 Task: Look for space in Guacara, Venezuela from 12th July, 2023 to 16th July, 2023 for 8 adults in price range Rs.10000 to Rs.16000. Place can be private room with 8 bedrooms having 8 beds and 8 bathrooms. Property type can be house, flat, guest house, hotel. Amenities needed are: wifi, TV, free parkinig on premises, gym, breakfast. Booking option can be shelf check-in. Required host language is English.
Action: Mouse moved to (427, 97)
Screenshot: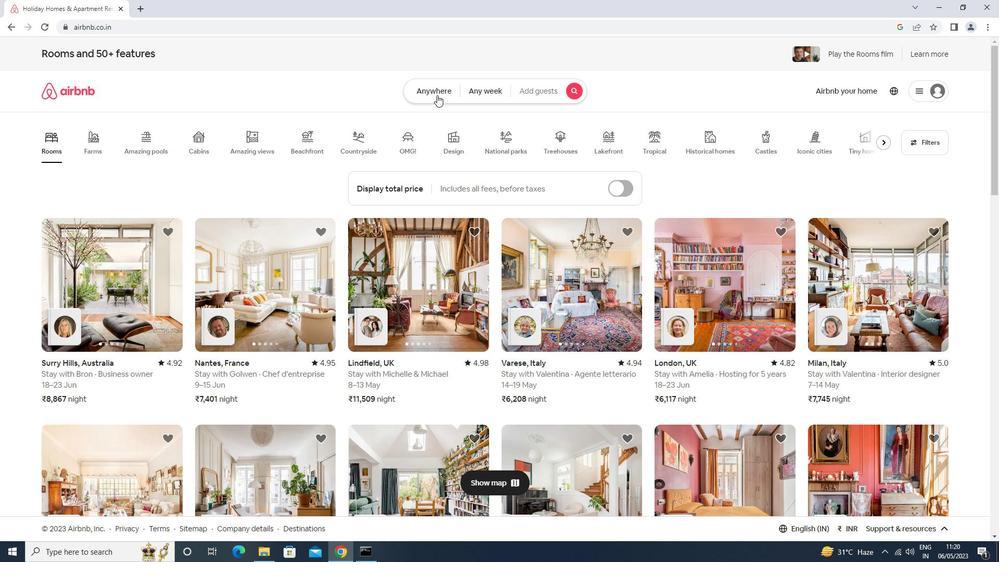 
Action: Mouse pressed left at (427, 97)
Screenshot: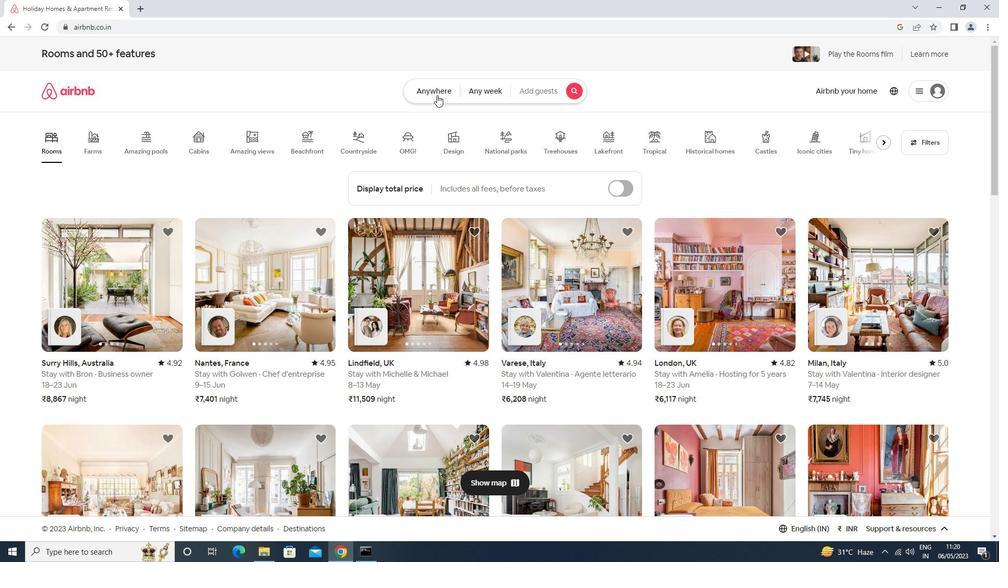 
Action: Mouse moved to (395, 125)
Screenshot: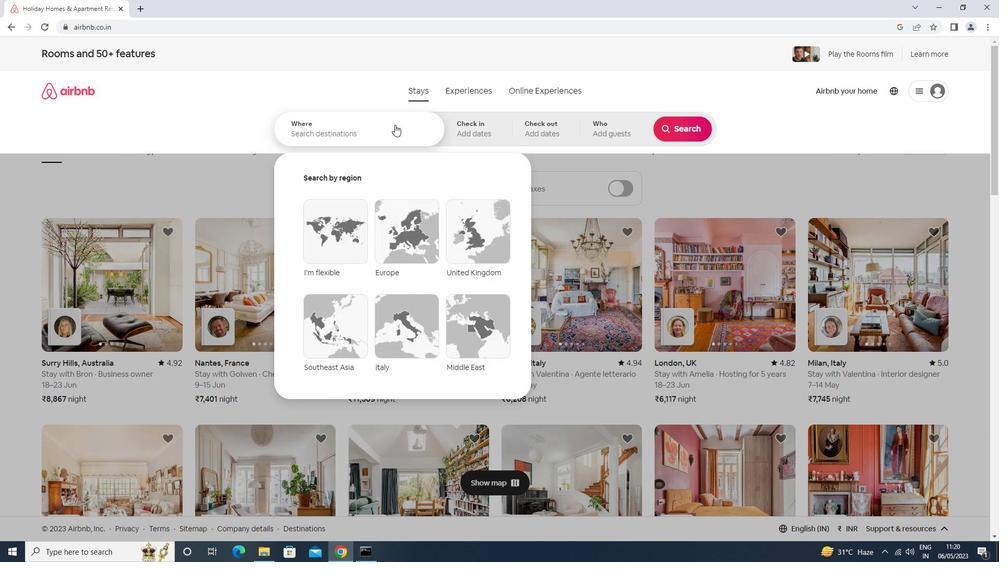 
Action: Mouse pressed left at (395, 125)
Screenshot: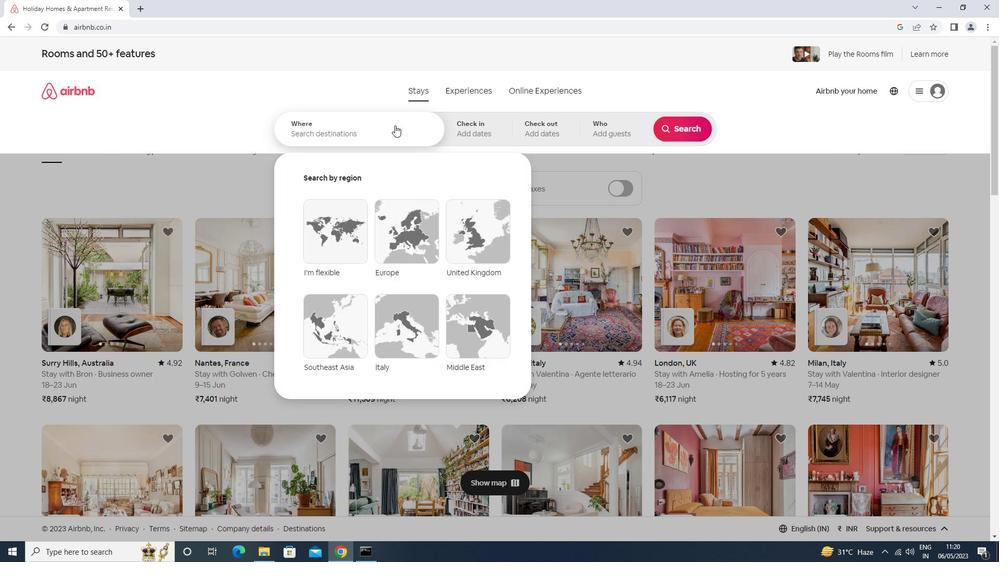 
Action: Mouse moved to (393, 124)
Screenshot: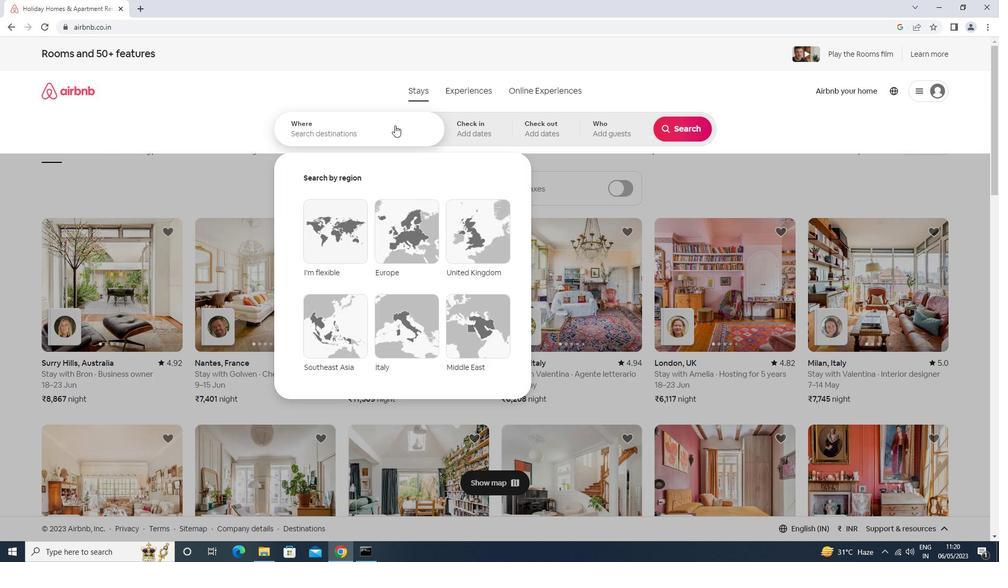 
Action: Key pressed ctrl+Gctrl+Ucara
Screenshot: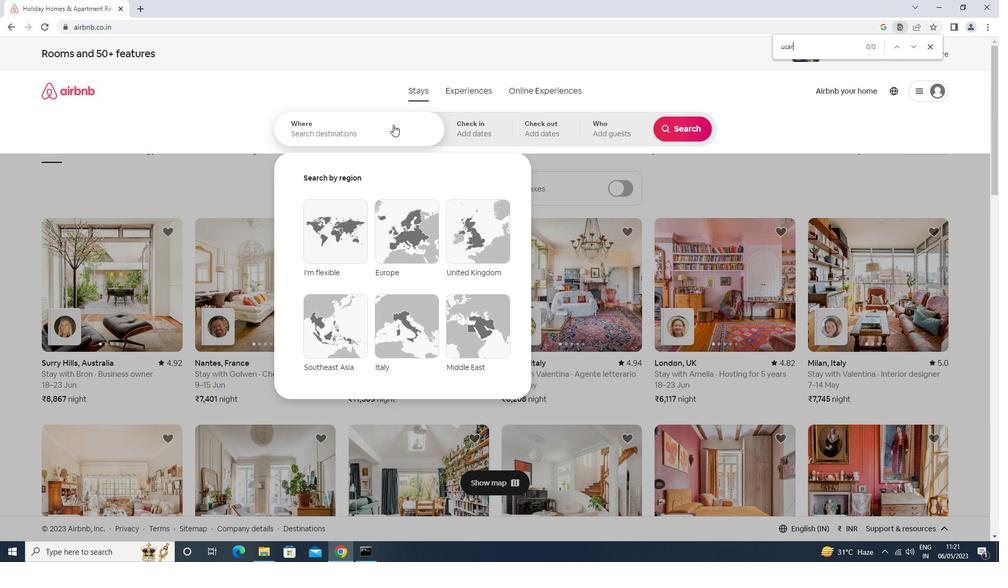 
Action: Mouse pressed left at (393, 124)
Screenshot: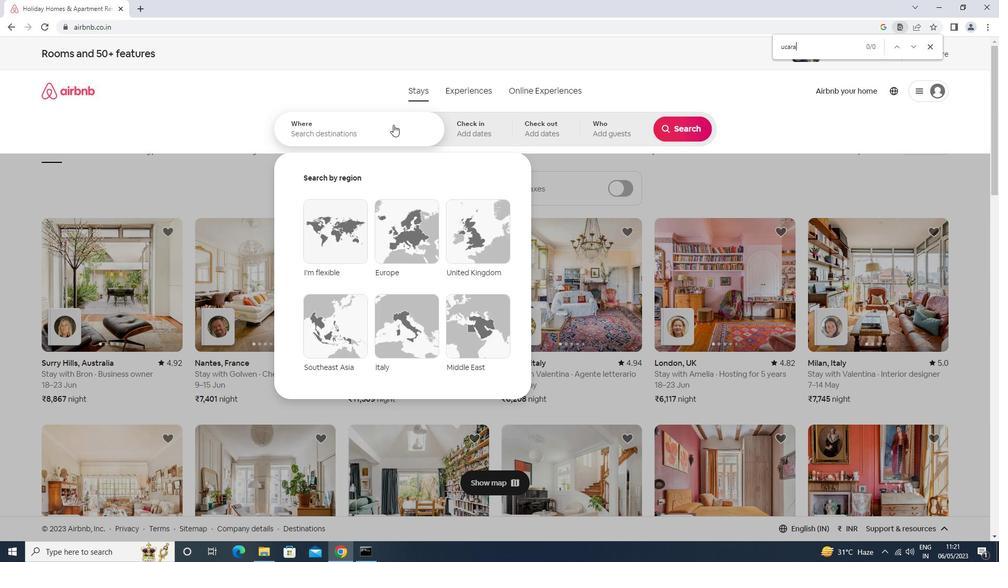 
Action: Mouse moved to (391, 120)
Screenshot: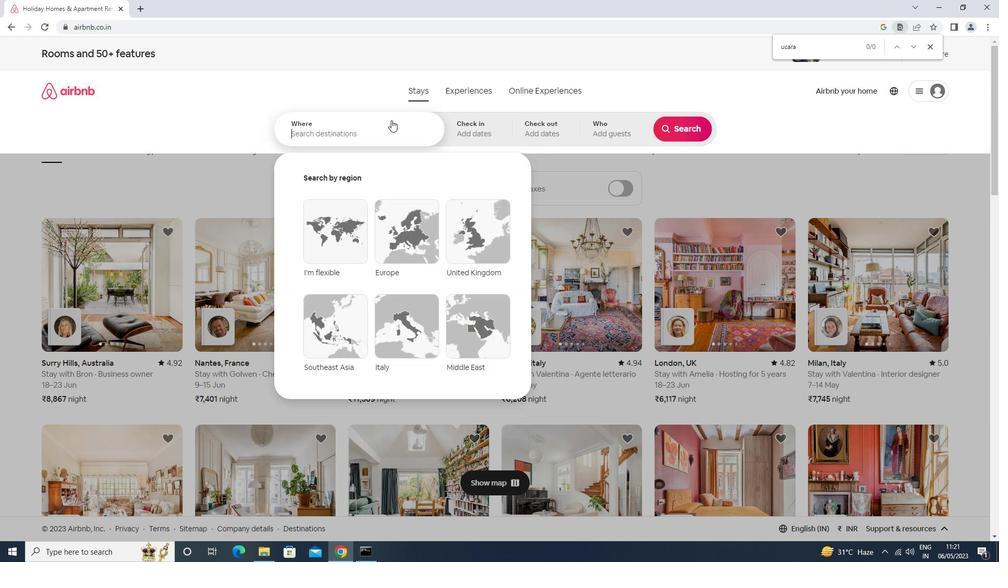 
Action: Key pressed guacara,<Key.space>venezua<Key.backspace>ela<Key.enter>
Screenshot: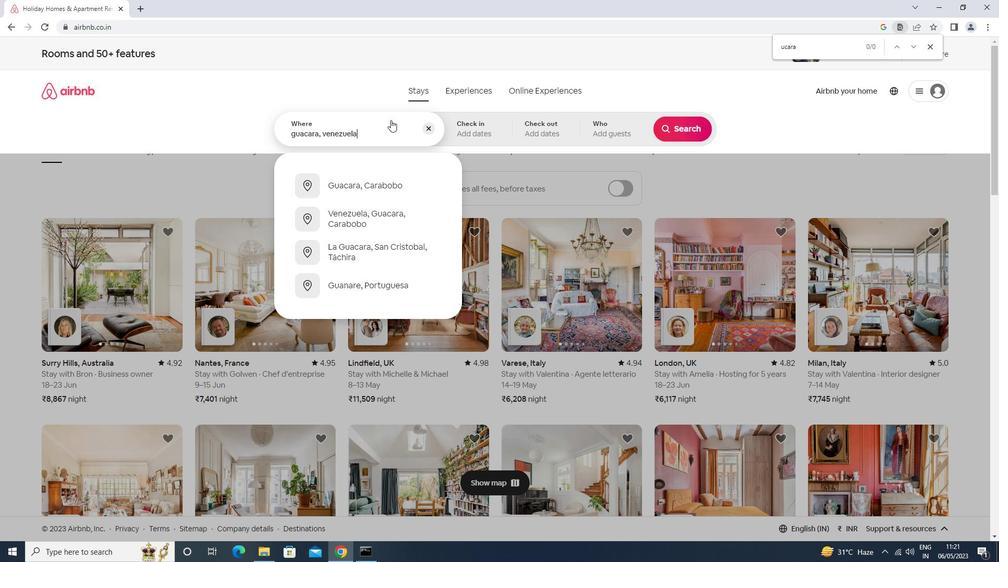 
Action: Mouse moved to (681, 212)
Screenshot: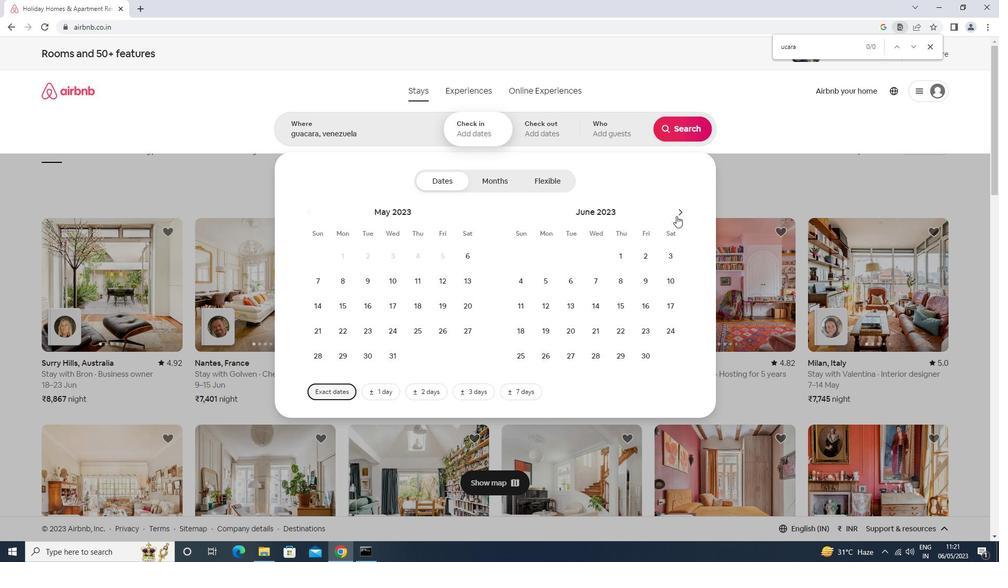 
Action: Mouse pressed left at (681, 212)
Screenshot: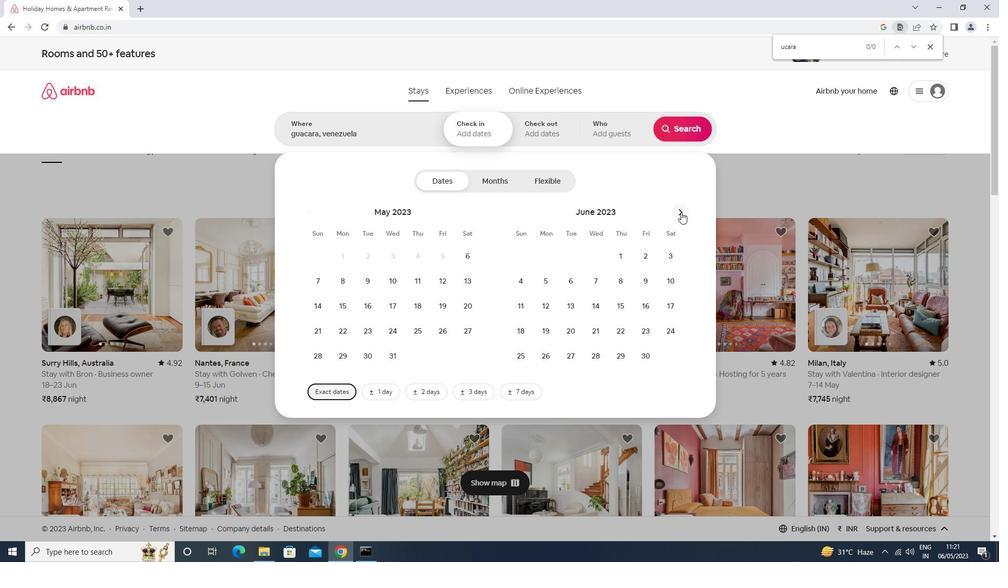 
Action: Mouse moved to (602, 309)
Screenshot: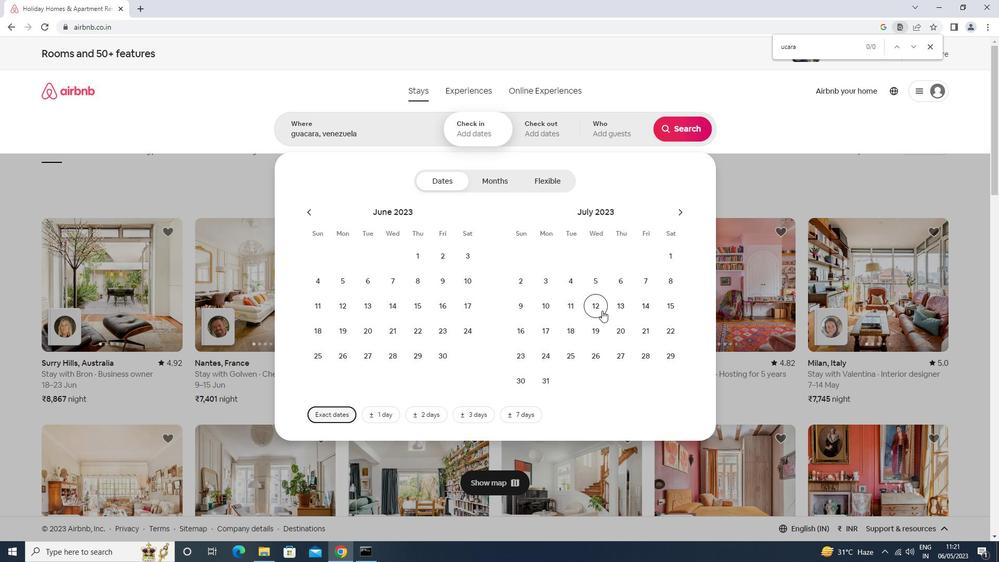 
Action: Mouse pressed left at (602, 309)
Screenshot: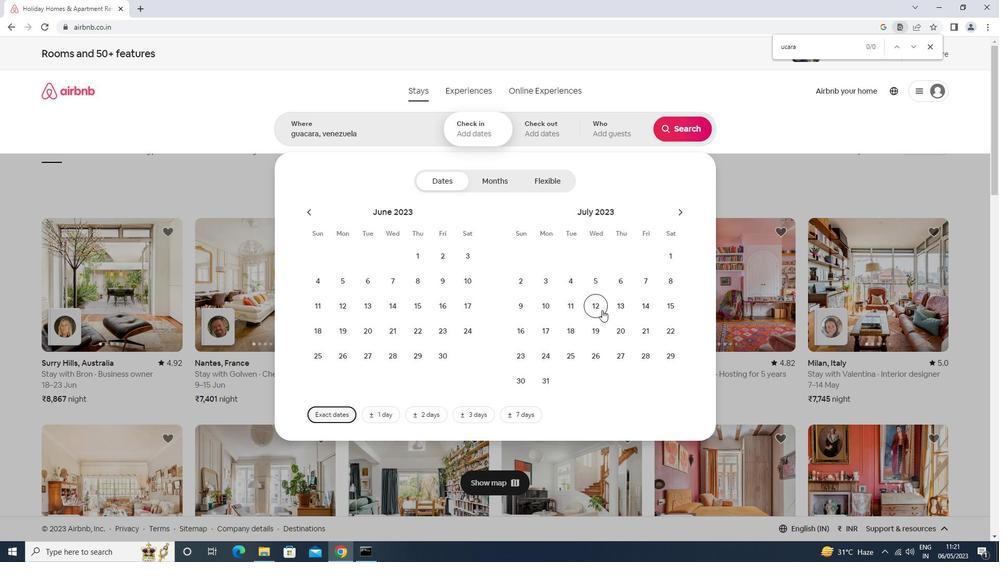 
Action: Mouse moved to (530, 332)
Screenshot: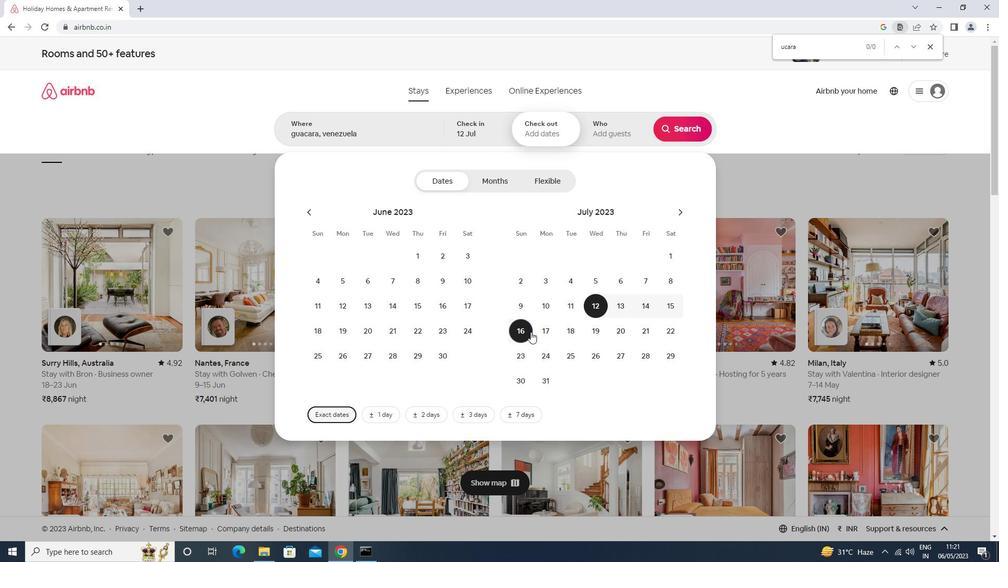 
Action: Mouse pressed left at (530, 332)
Screenshot: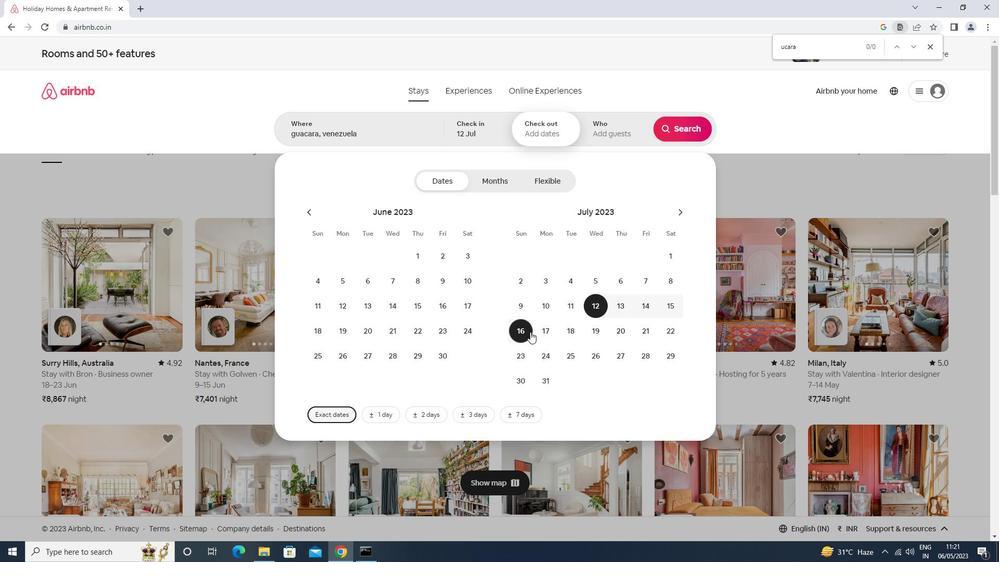 
Action: Mouse moved to (595, 130)
Screenshot: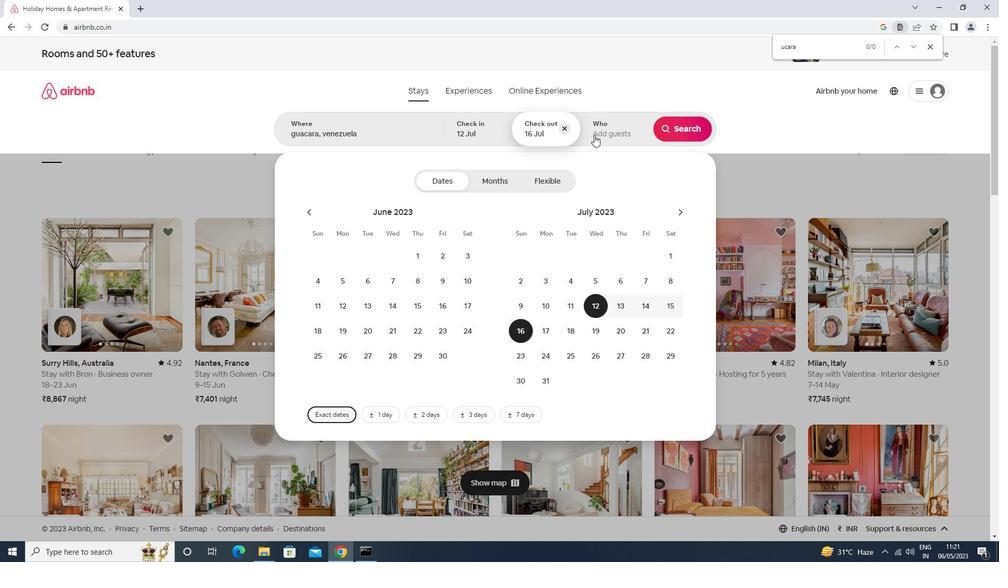 
Action: Mouse pressed left at (595, 130)
Screenshot: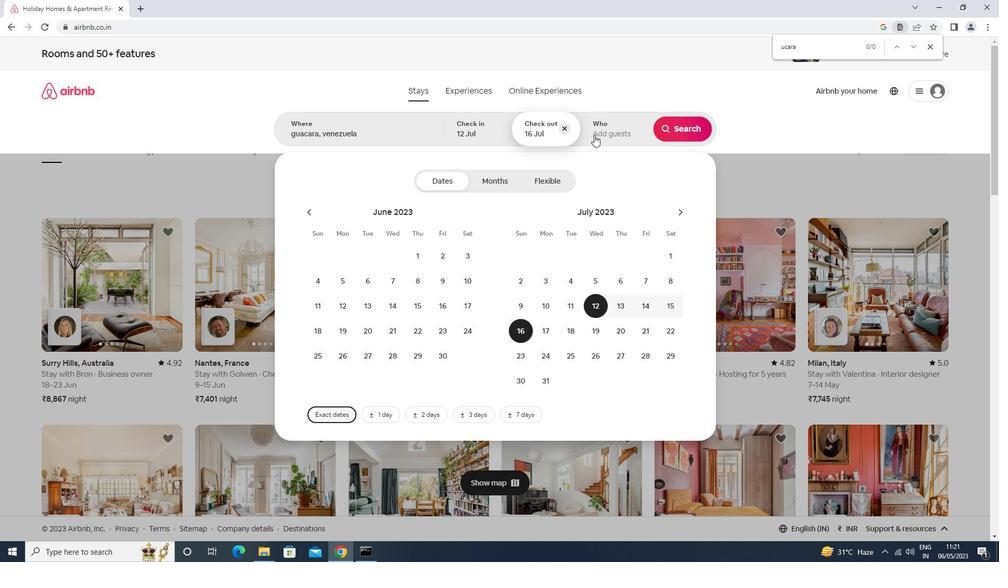 
Action: Mouse moved to (678, 188)
Screenshot: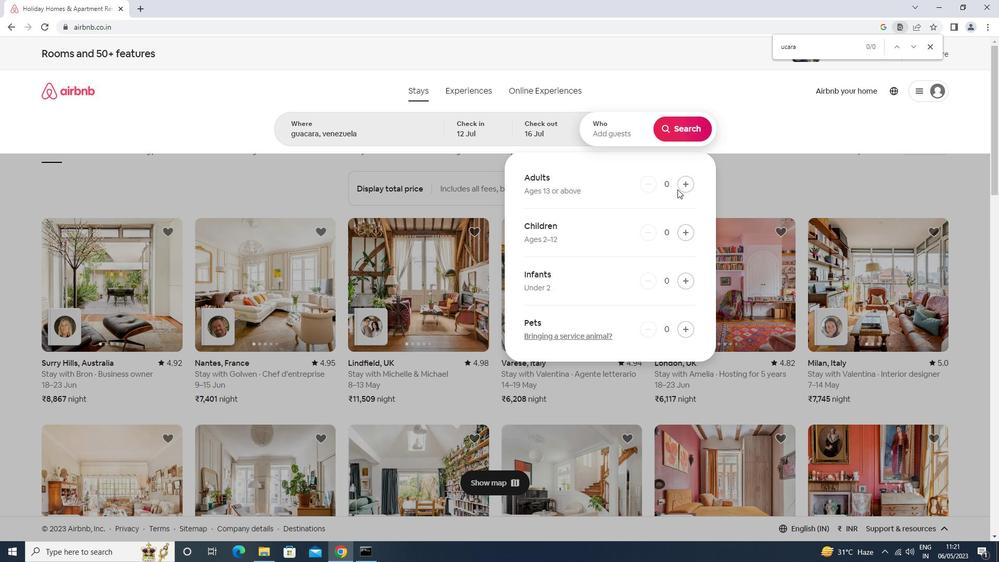 
Action: Mouse pressed left at (678, 188)
Screenshot: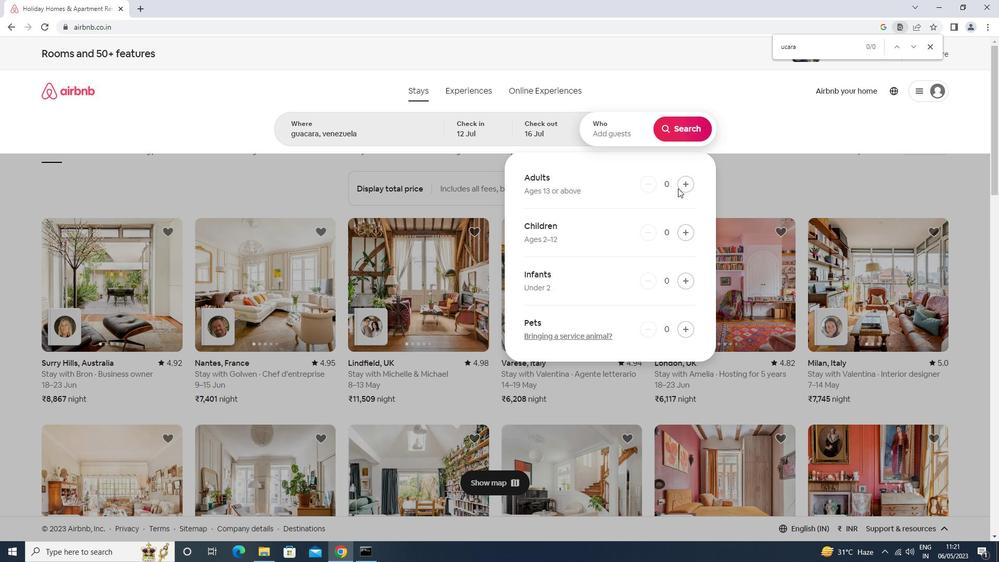 
Action: Mouse pressed left at (678, 188)
Screenshot: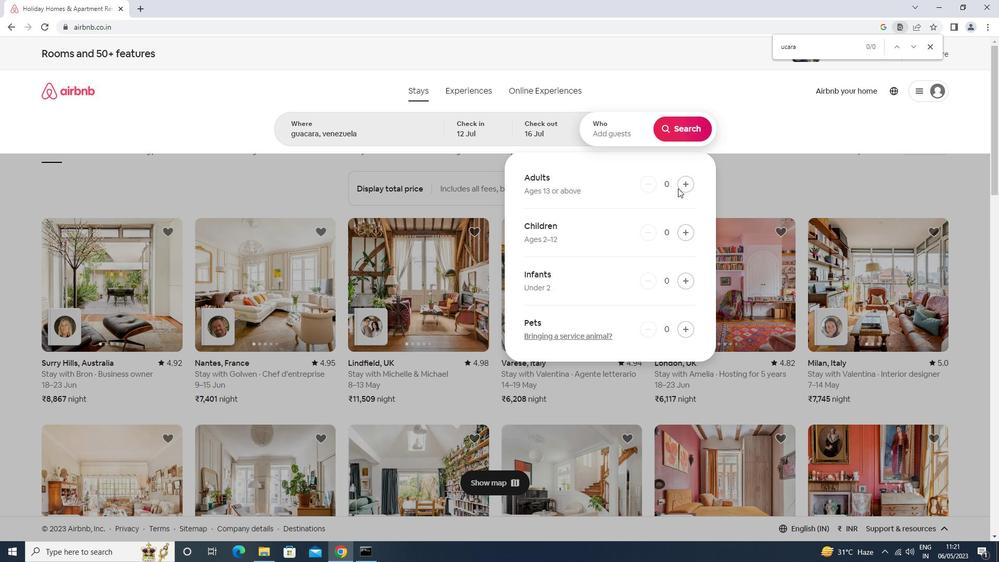 
Action: Mouse moved to (679, 188)
Screenshot: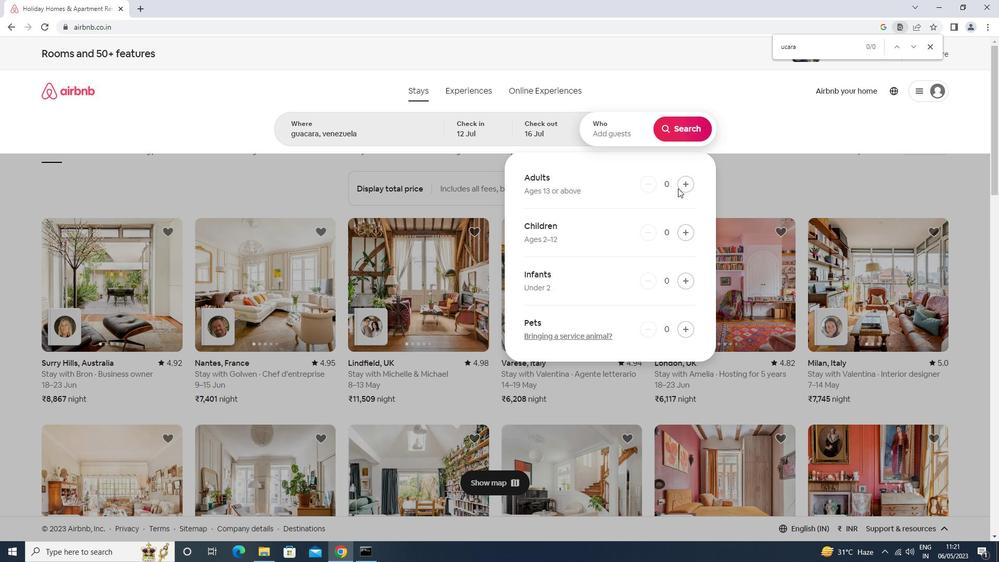 
Action: Mouse pressed left at (679, 188)
Screenshot: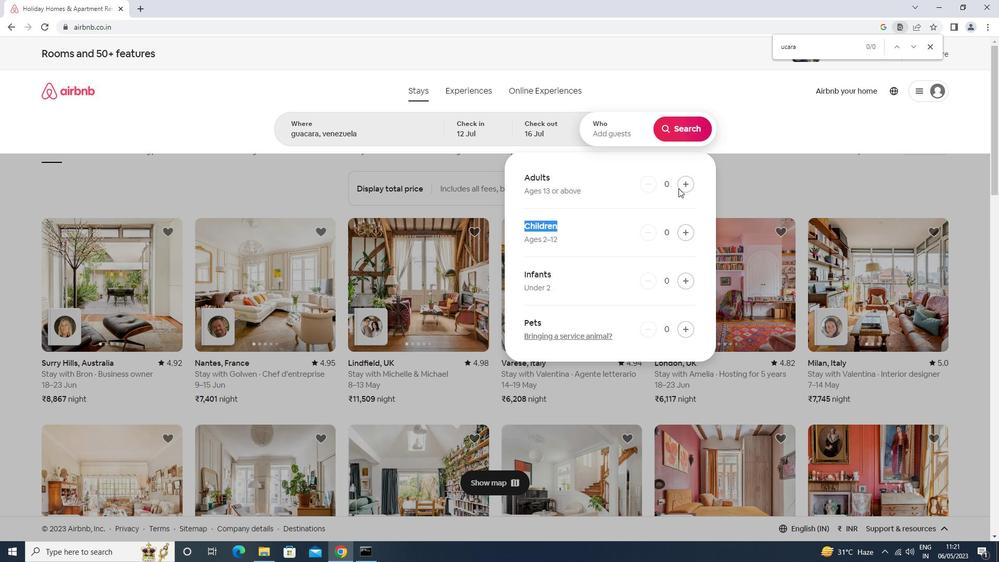 
Action: Mouse moved to (687, 183)
Screenshot: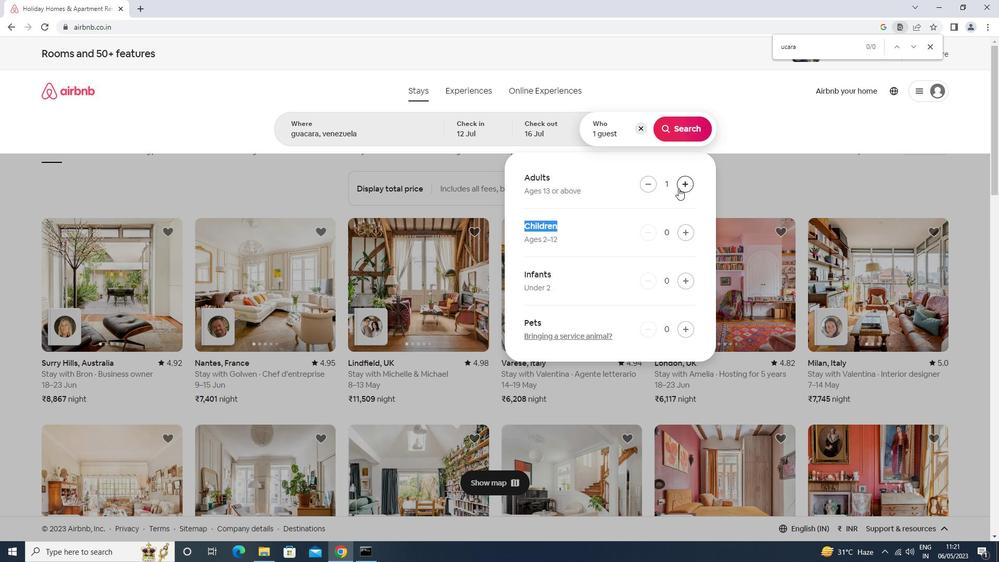 
Action: Mouse pressed left at (687, 183)
Screenshot: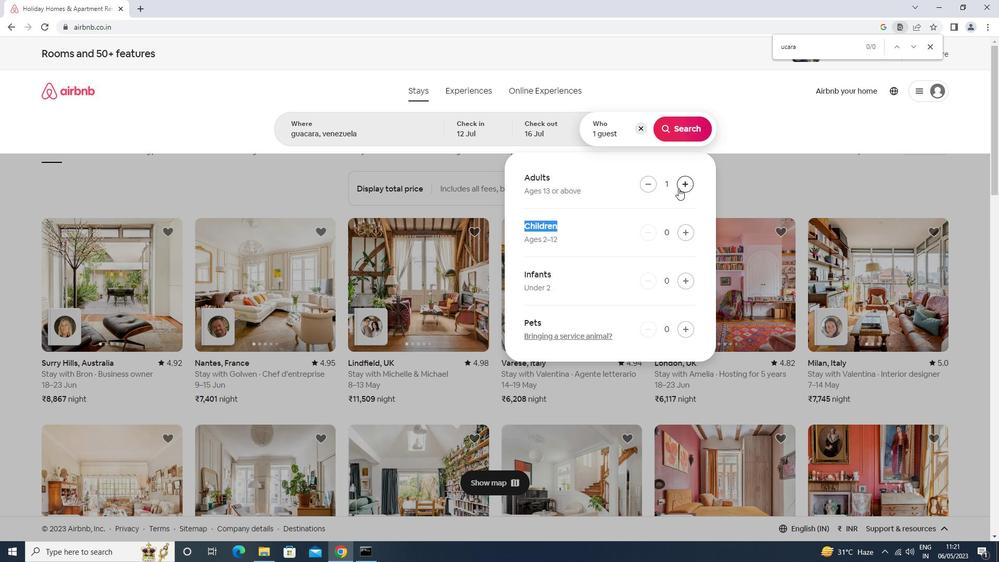 
Action: Mouse pressed left at (687, 183)
Screenshot: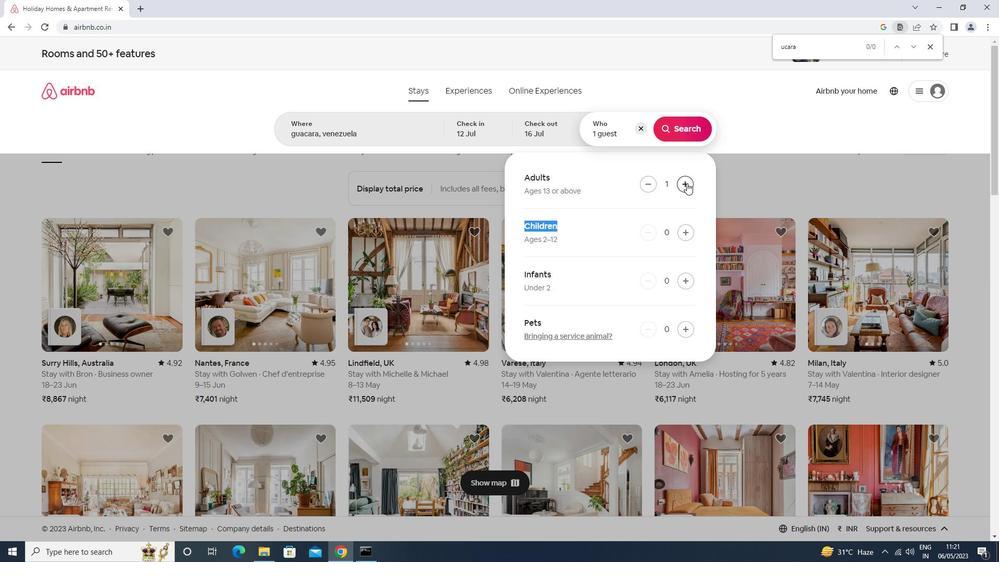 
Action: Mouse pressed left at (687, 183)
Screenshot: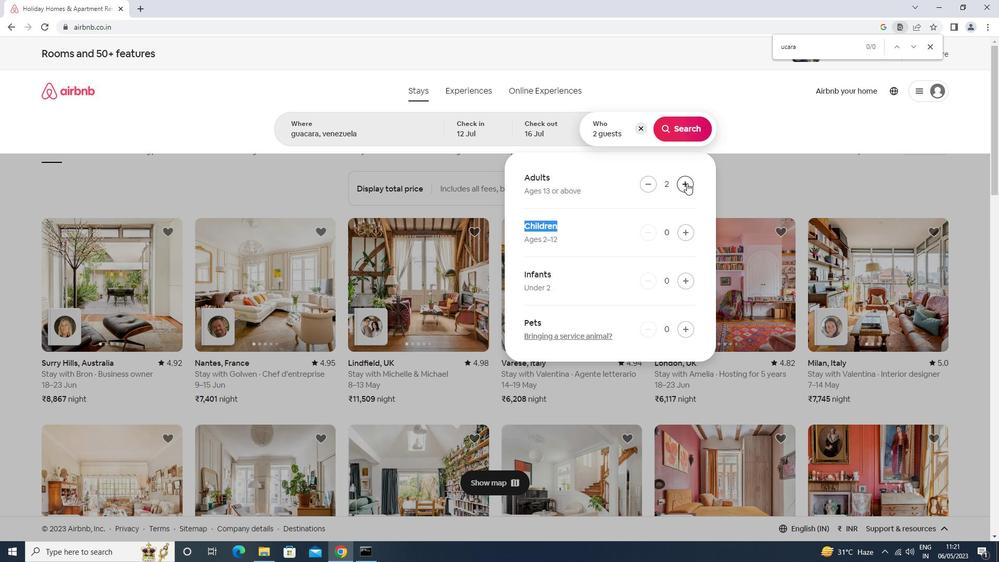 
Action: Mouse pressed left at (687, 183)
Screenshot: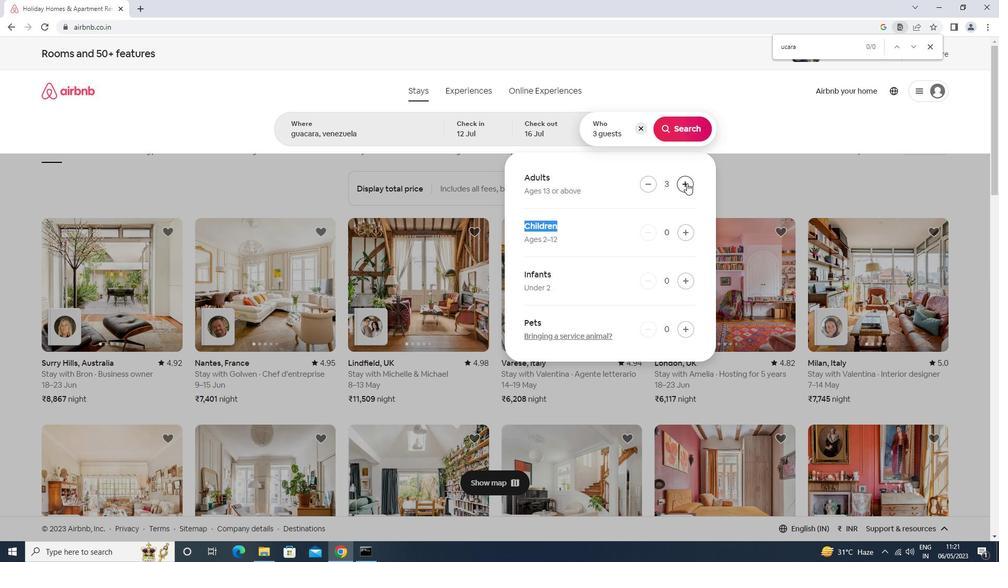 
Action: Mouse pressed left at (687, 183)
Screenshot: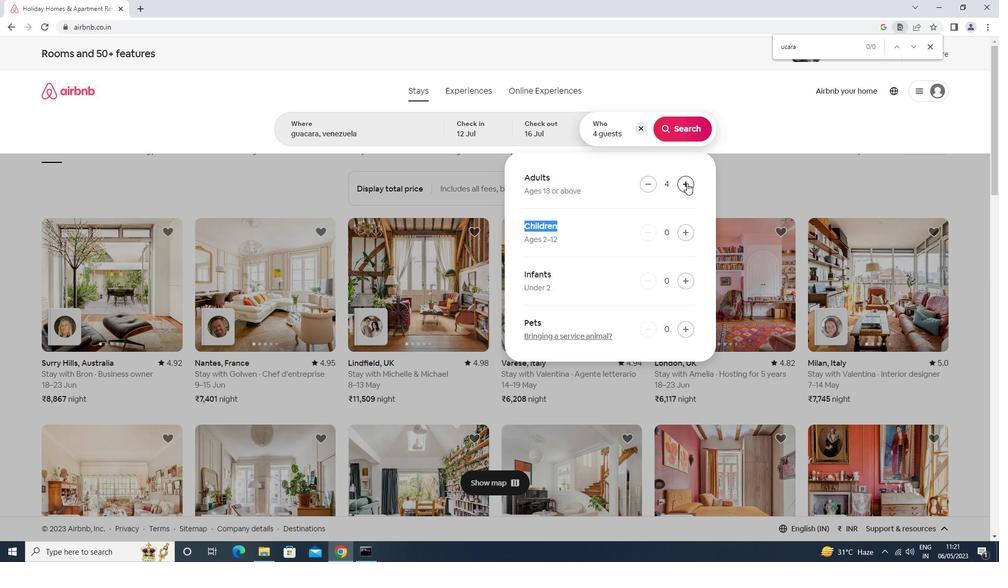 
Action: Mouse pressed left at (687, 183)
Screenshot: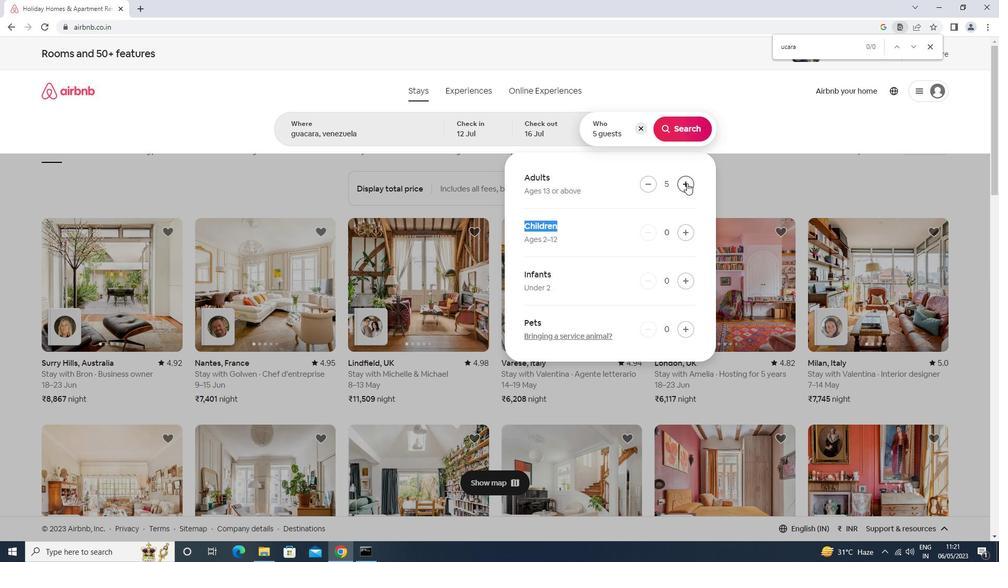 
Action: Mouse pressed left at (687, 183)
Screenshot: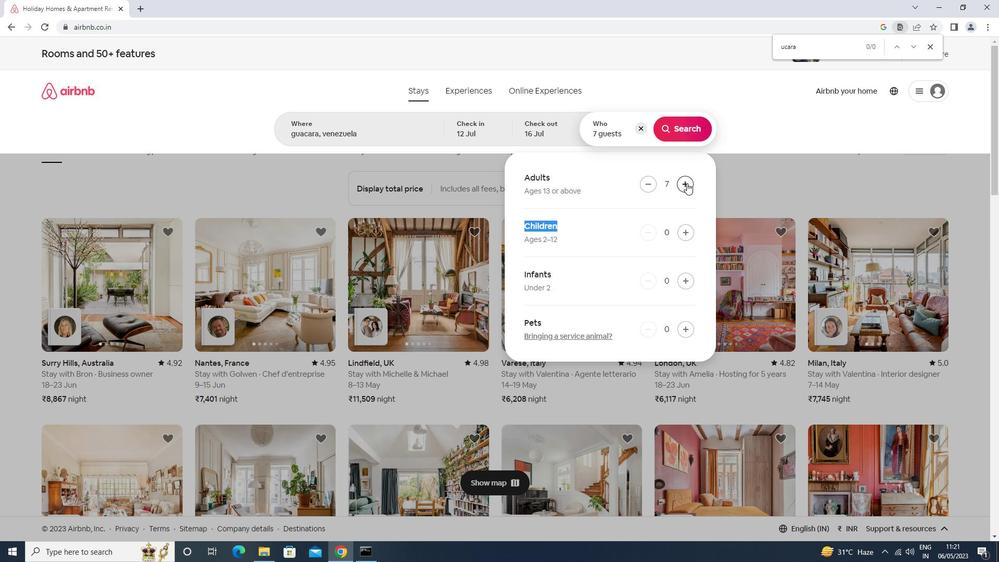 
Action: Mouse moved to (682, 117)
Screenshot: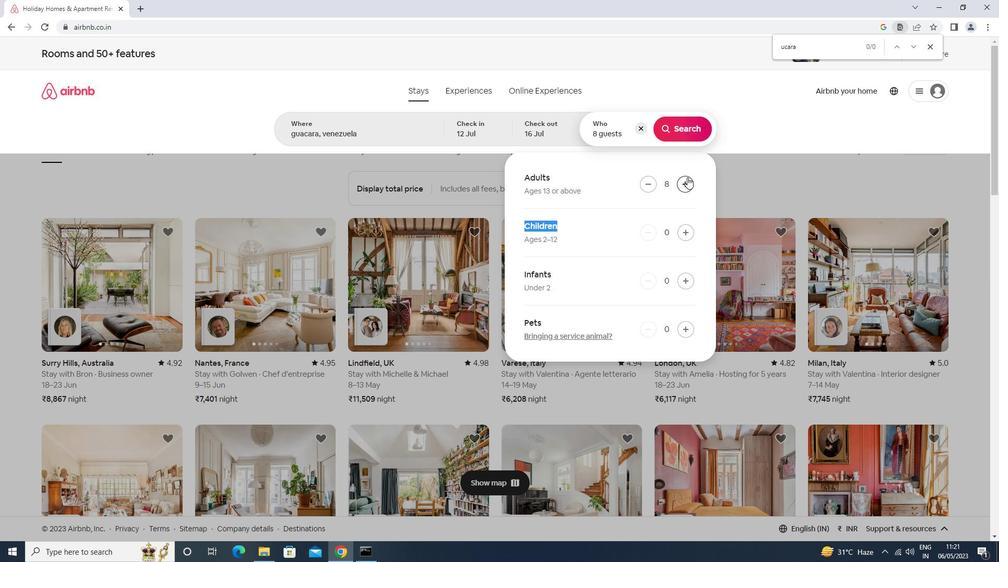 
Action: Mouse pressed left at (682, 117)
Screenshot: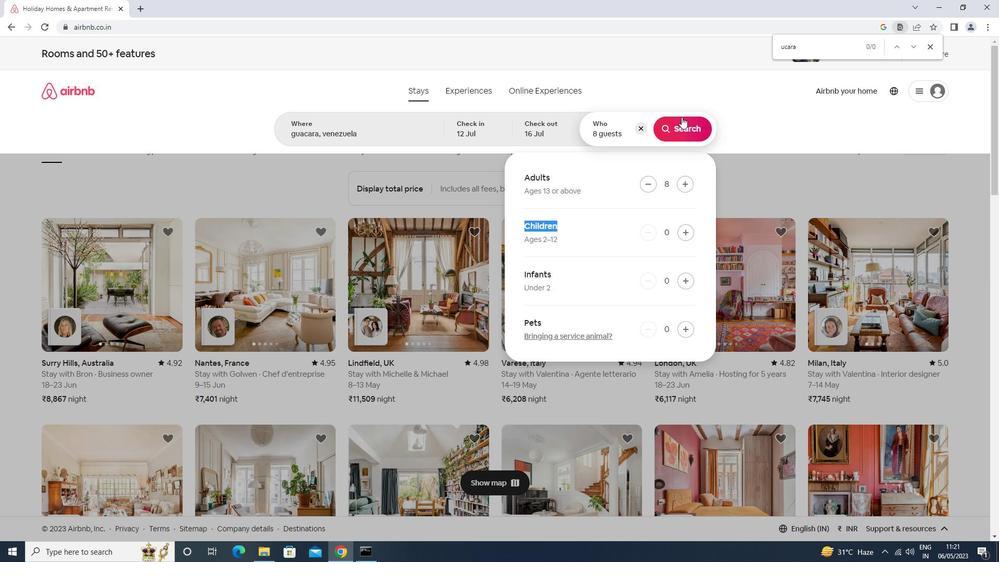 
Action: Mouse moved to (968, 96)
Screenshot: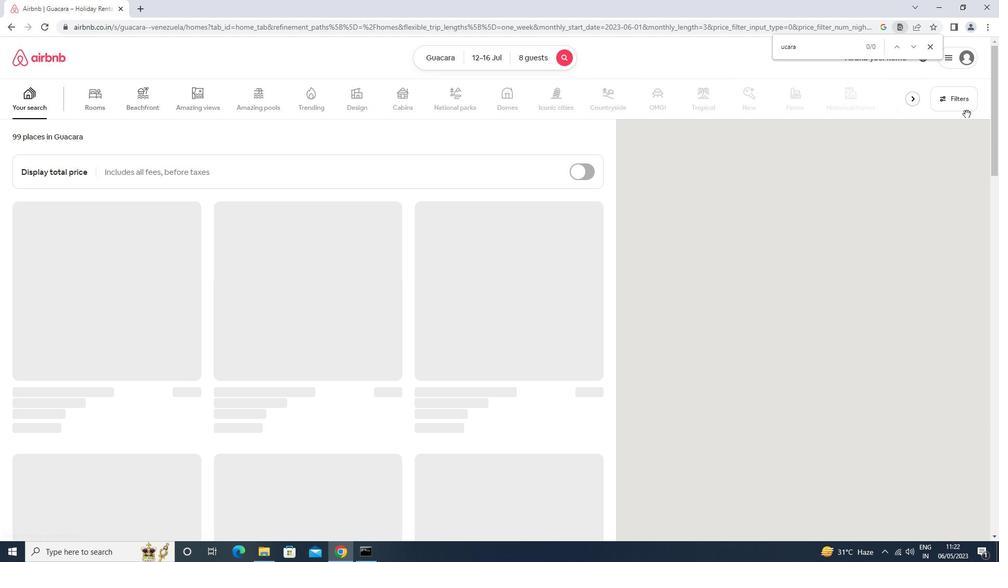 
Action: Mouse pressed left at (968, 96)
Screenshot: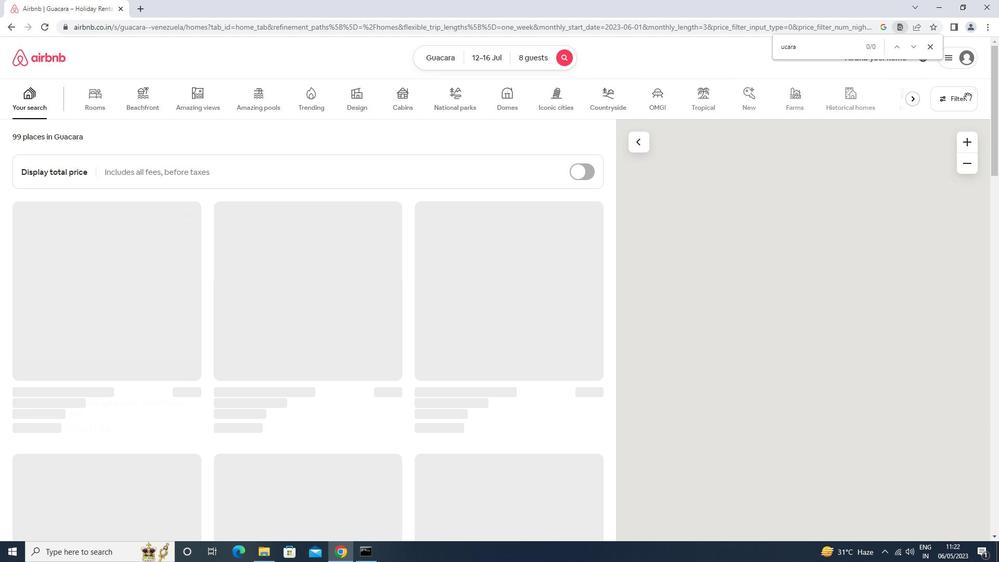 
Action: Mouse moved to (394, 349)
Screenshot: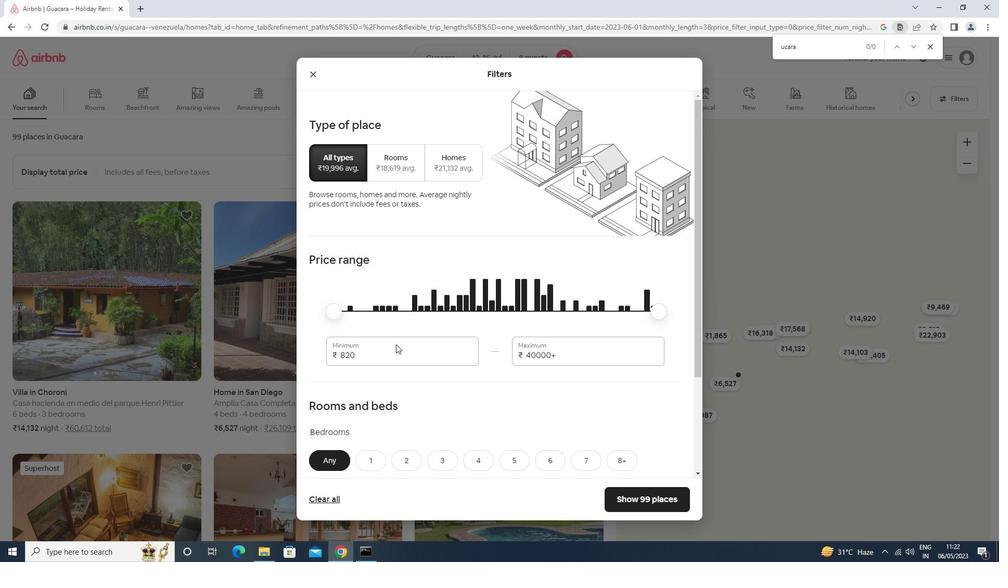 
Action: Mouse pressed left at (394, 349)
Screenshot: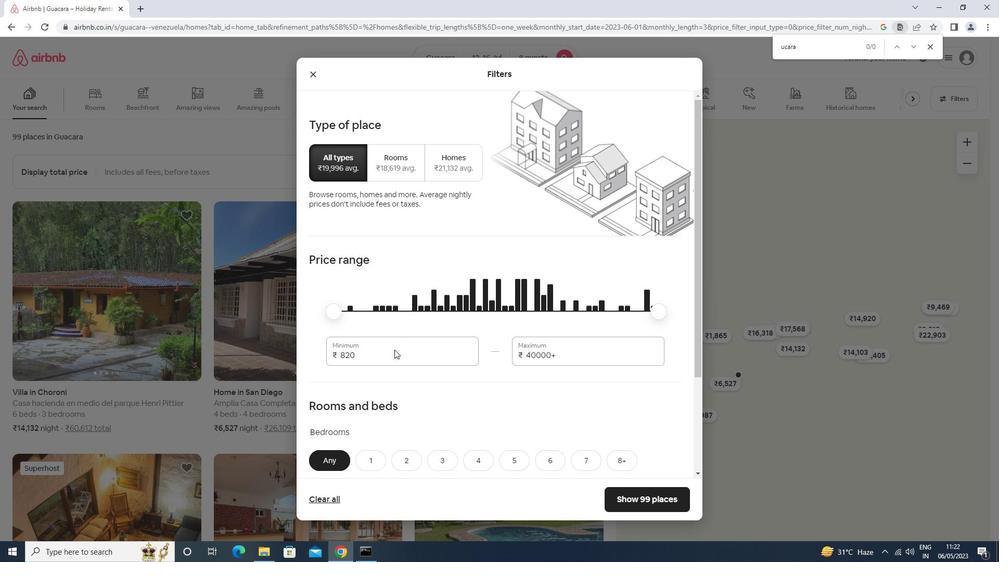 
Action: Key pressed <Key.backspace><Key.backspace>000<Key.tab>16000
Screenshot: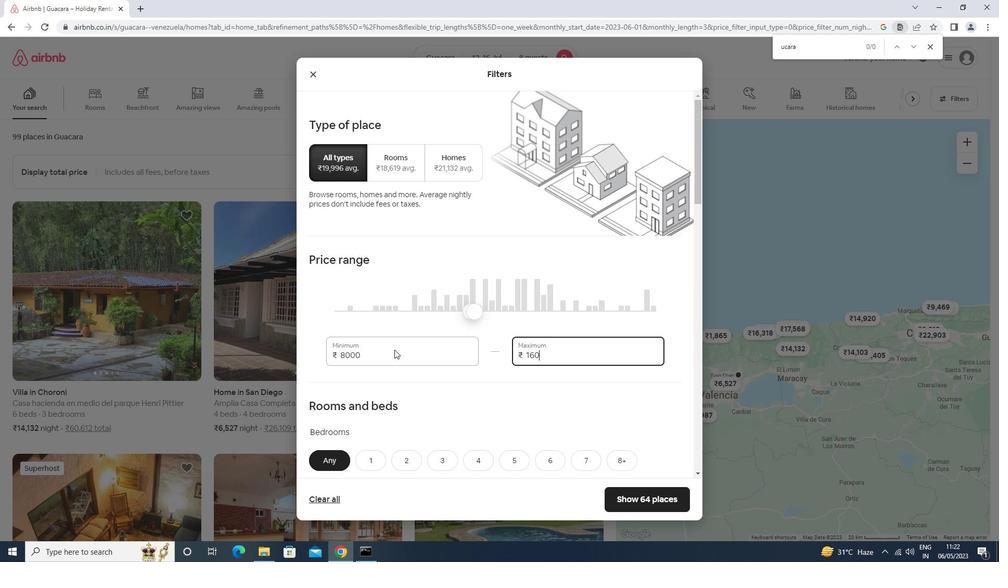 
Action: Mouse scrolled (394, 349) with delta (0, 0)
Screenshot: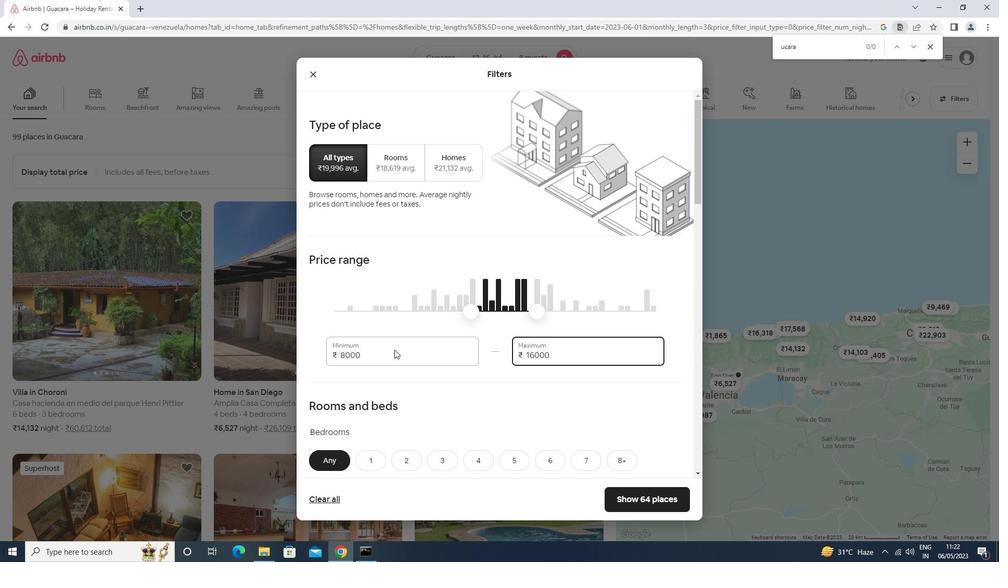 
Action: Mouse scrolled (394, 349) with delta (0, 0)
Screenshot: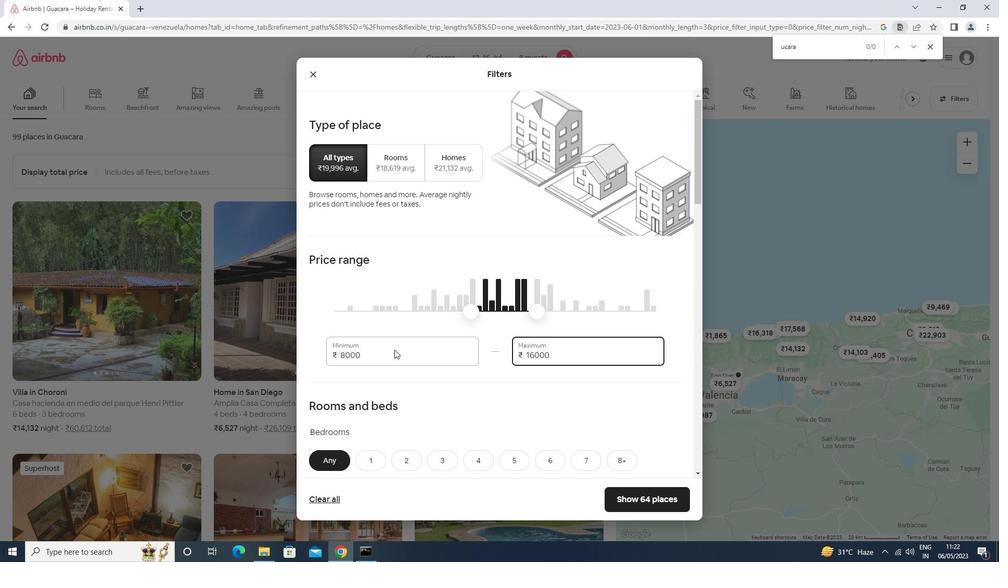 
Action: Mouse moved to (394, 357)
Screenshot: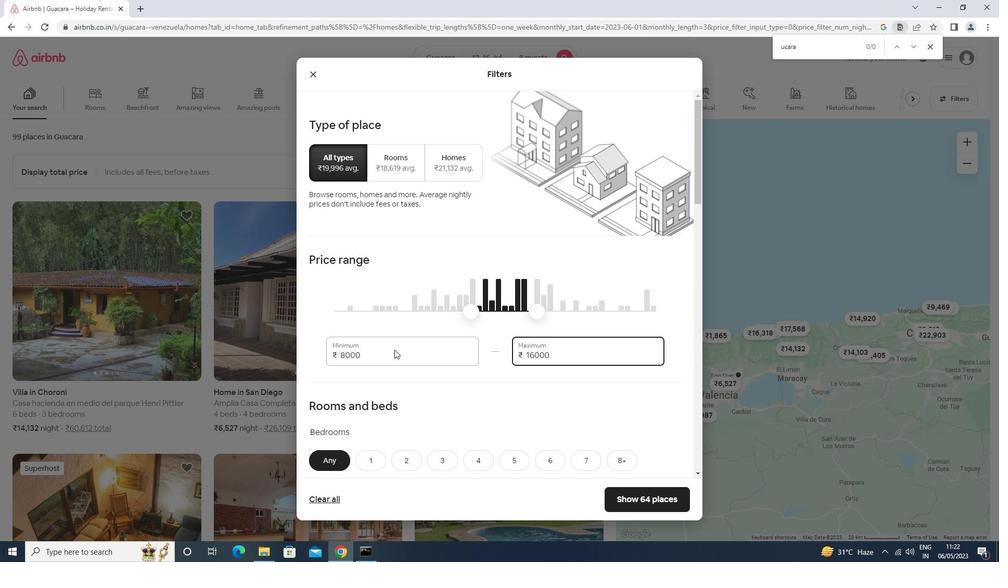 
Action: Mouse scrolled (394, 357) with delta (0, 0)
Screenshot: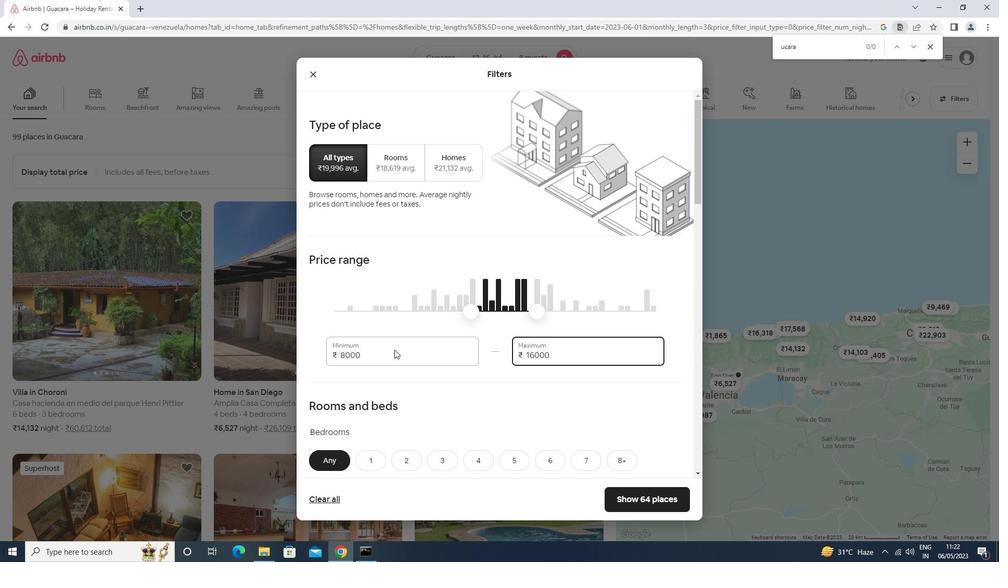 
Action: Mouse moved to (395, 361)
Screenshot: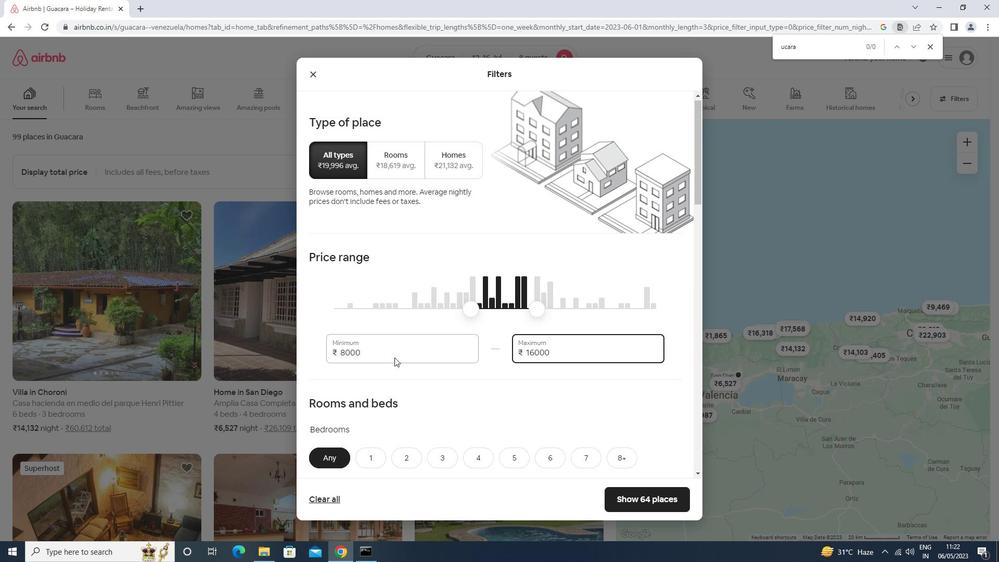 
Action: Mouse scrolled (395, 361) with delta (0, 0)
Screenshot: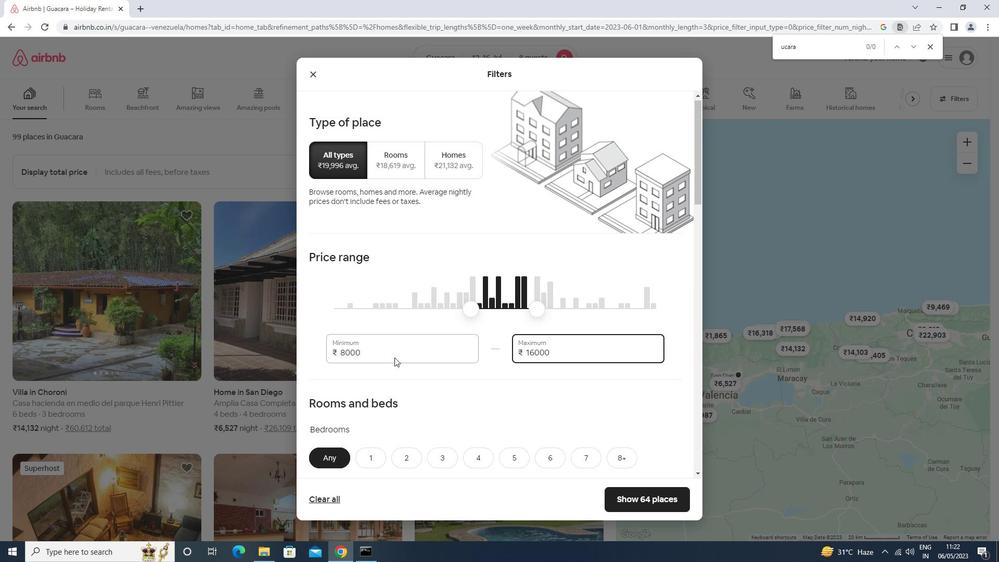 
Action: Mouse moved to (616, 252)
Screenshot: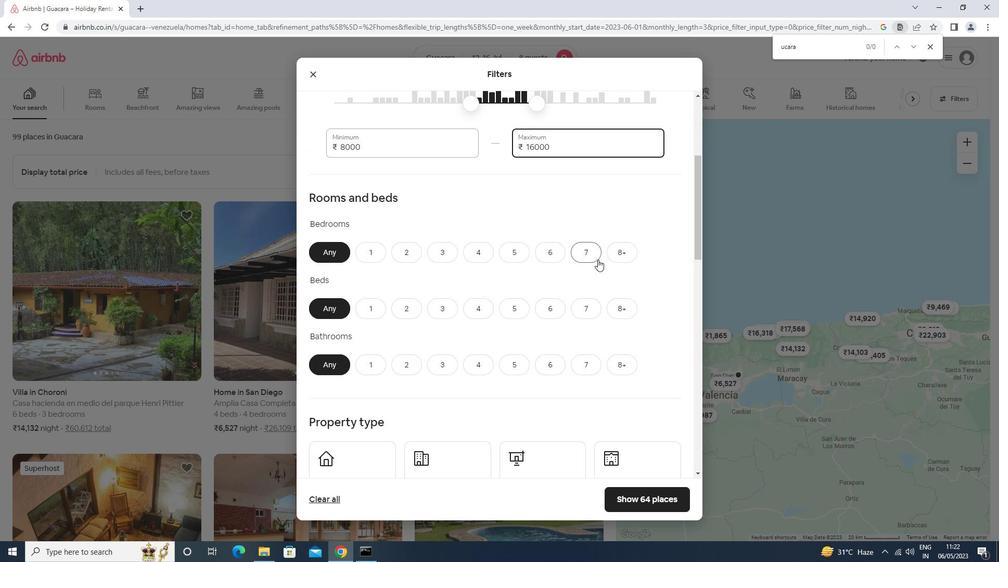 
Action: Mouse pressed left at (616, 252)
Screenshot: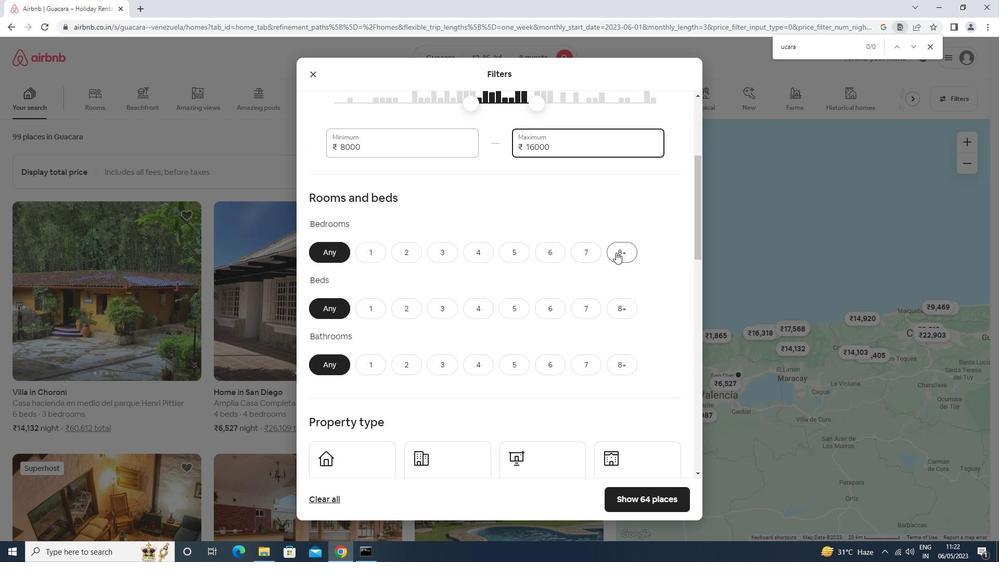
Action: Mouse moved to (615, 306)
Screenshot: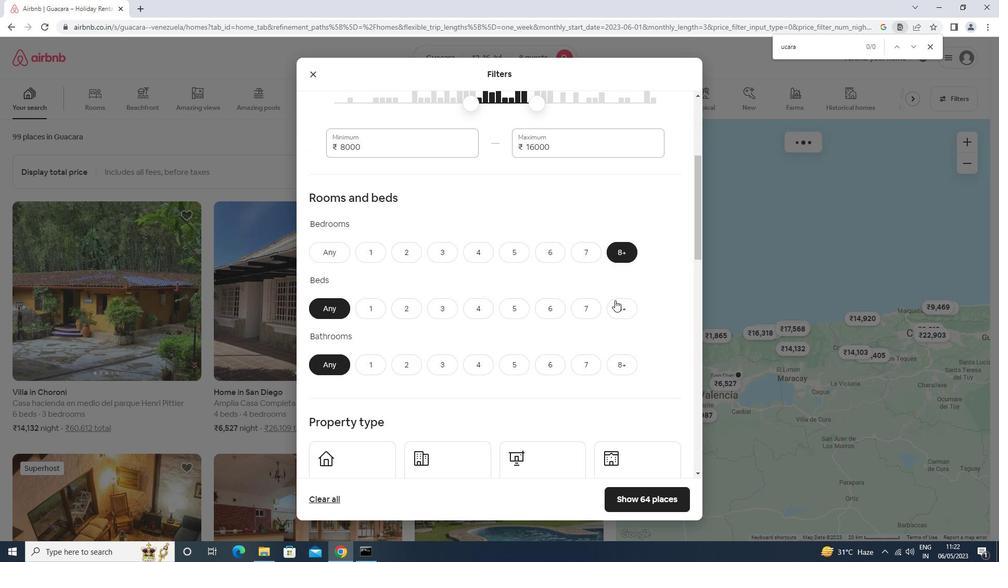 
Action: Mouse pressed left at (615, 306)
Screenshot: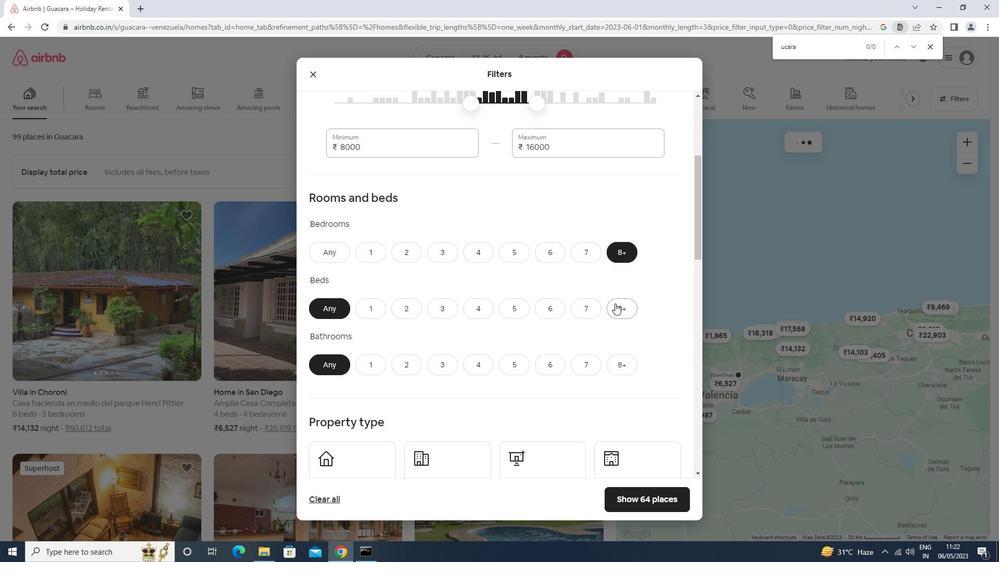 
Action: Mouse moved to (614, 368)
Screenshot: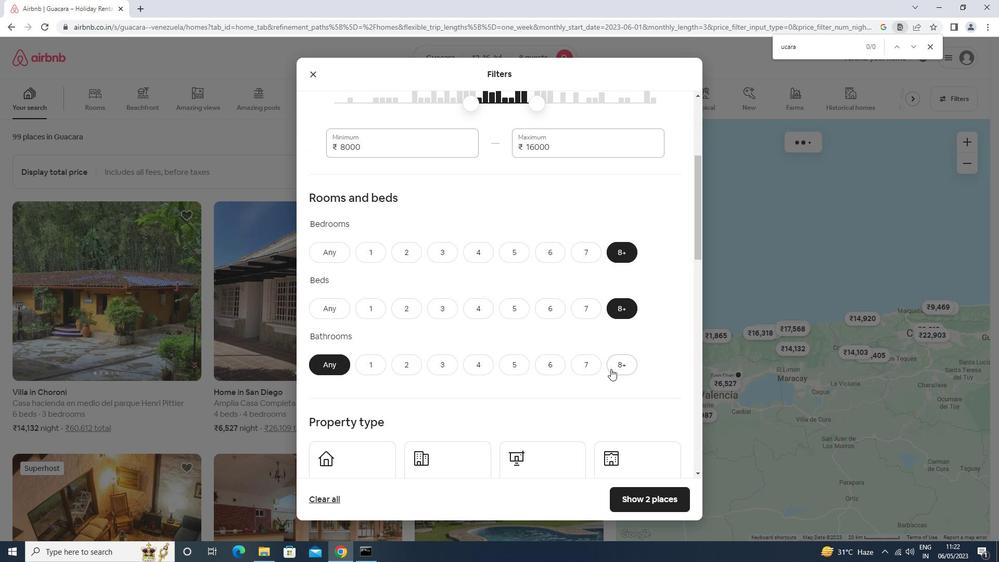 
Action: Mouse pressed left at (614, 368)
Screenshot: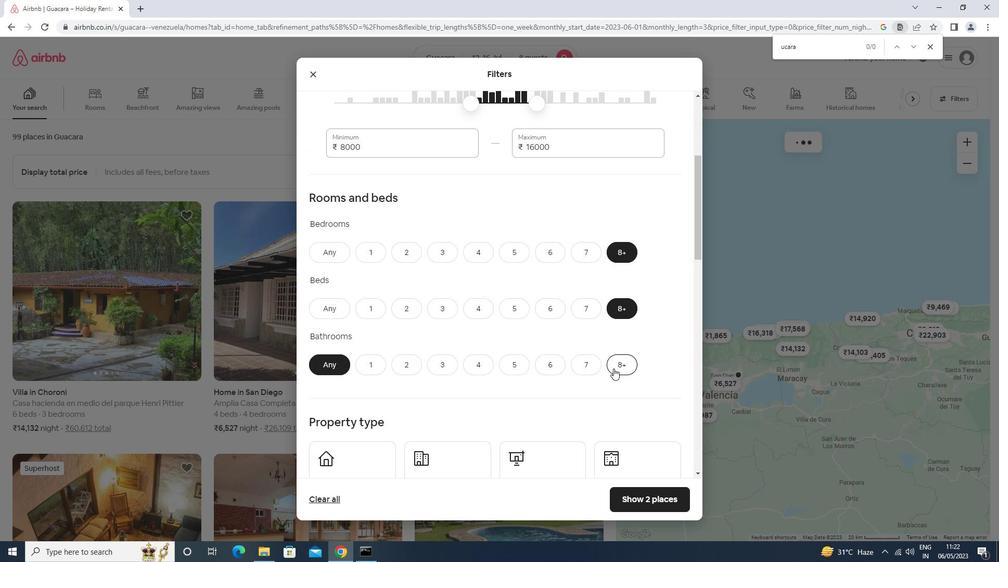 
Action: Mouse moved to (614, 368)
Screenshot: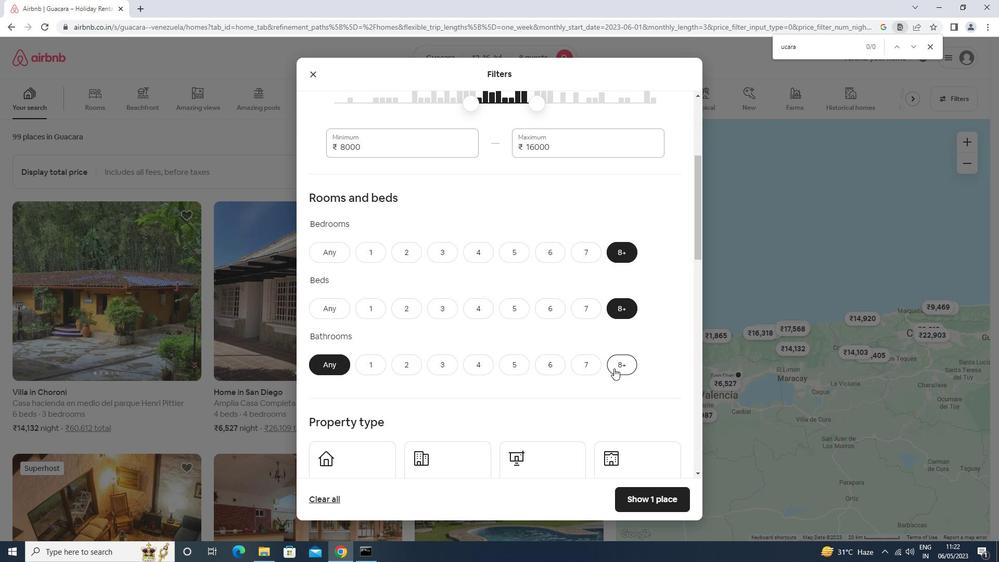 
Action: Mouse scrolled (614, 368) with delta (0, 0)
Screenshot: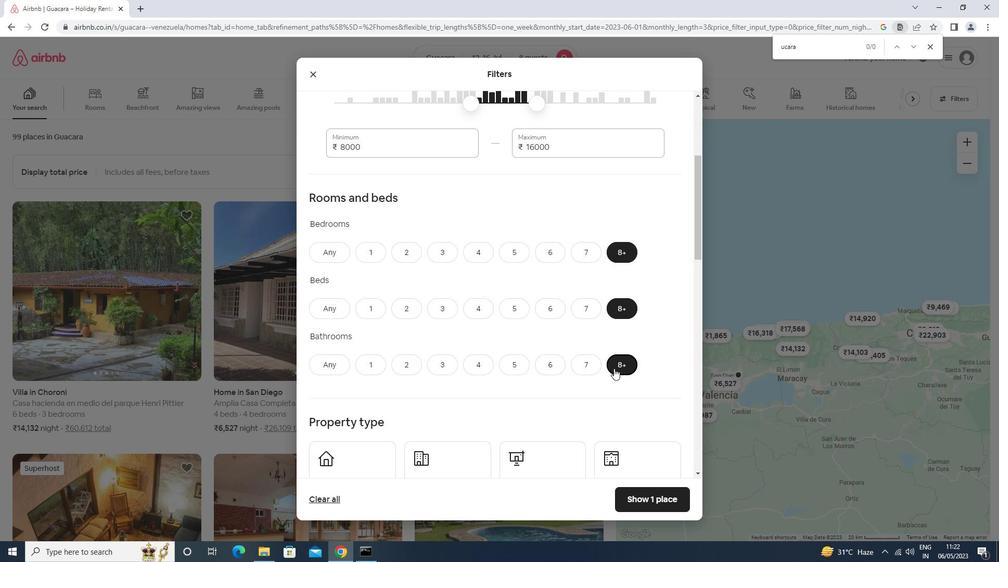 
Action: Mouse scrolled (614, 368) with delta (0, 0)
Screenshot: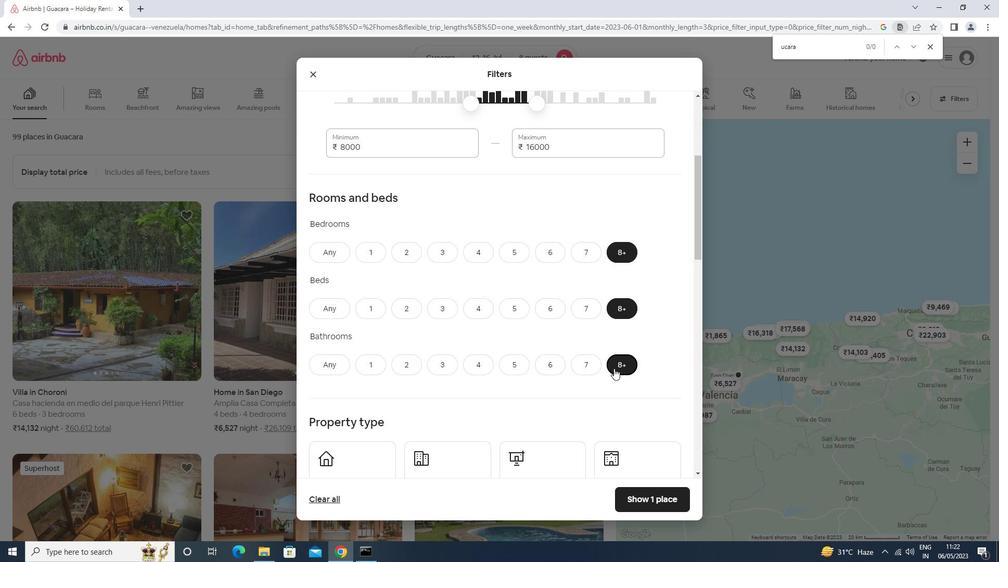 
Action: Mouse scrolled (614, 368) with delta (0, 0)
Screenshot: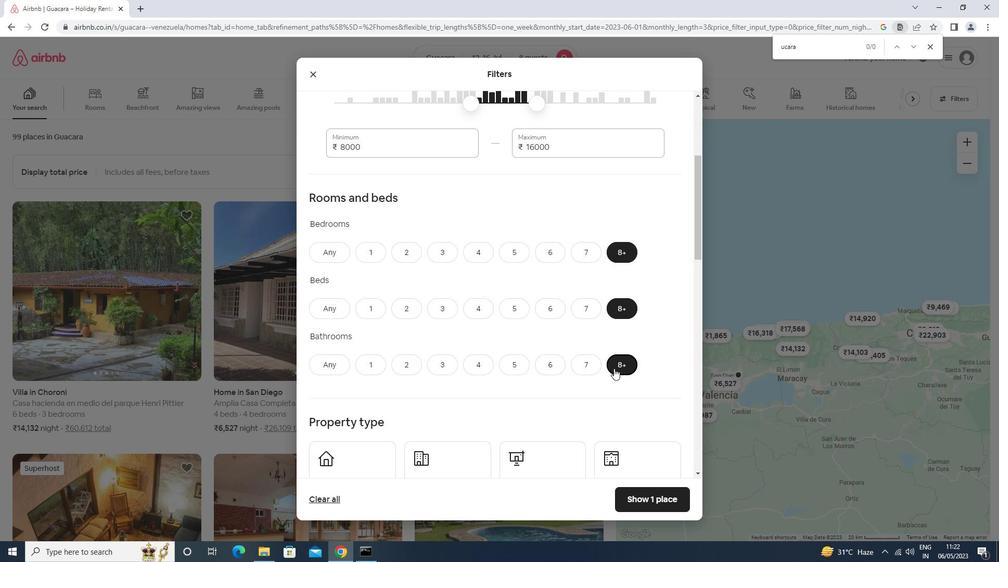 
Action: Mouse moved to (350, 317)
Screenshot: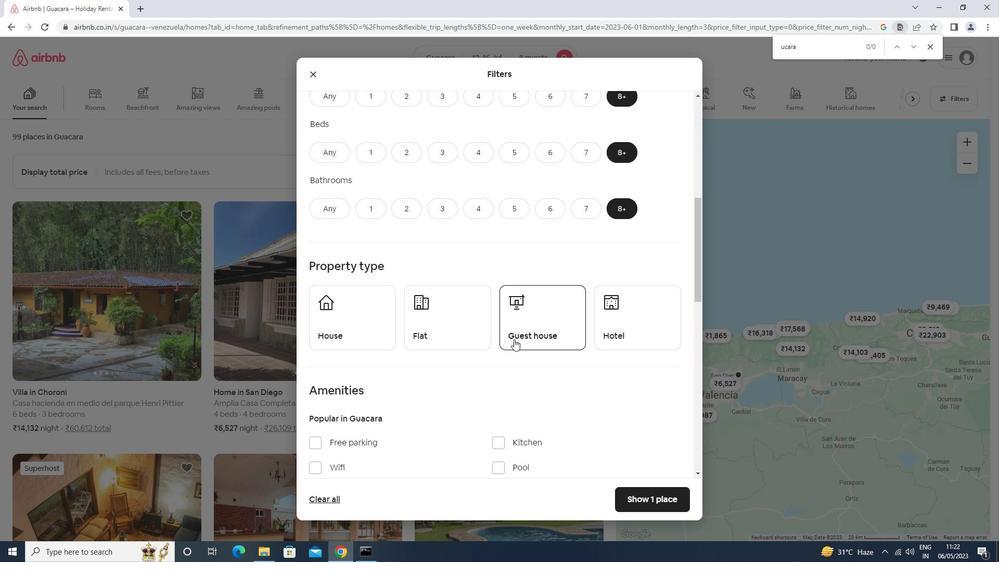 
Action: Mouse pressed left at (350, 317)
Screenshot: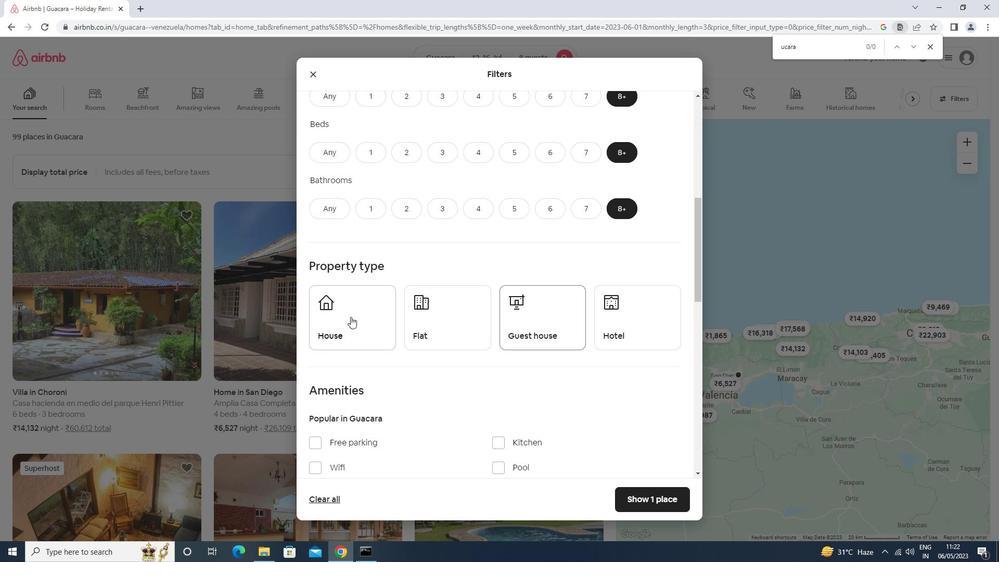 
Action: Mouse moved to (459, 336)
Screenshot: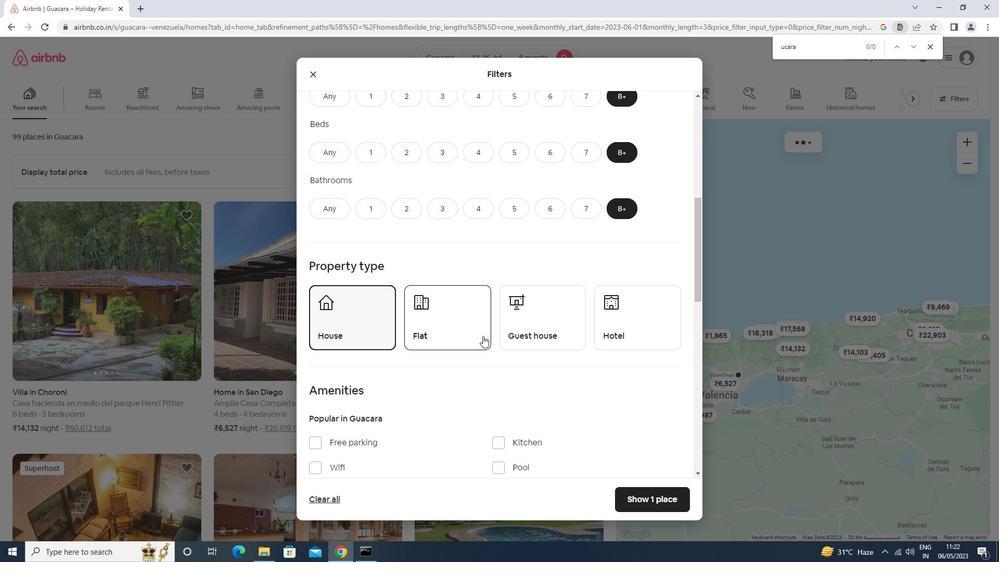 
Action: Mouse pressed left at (459, 336)
Screenshot: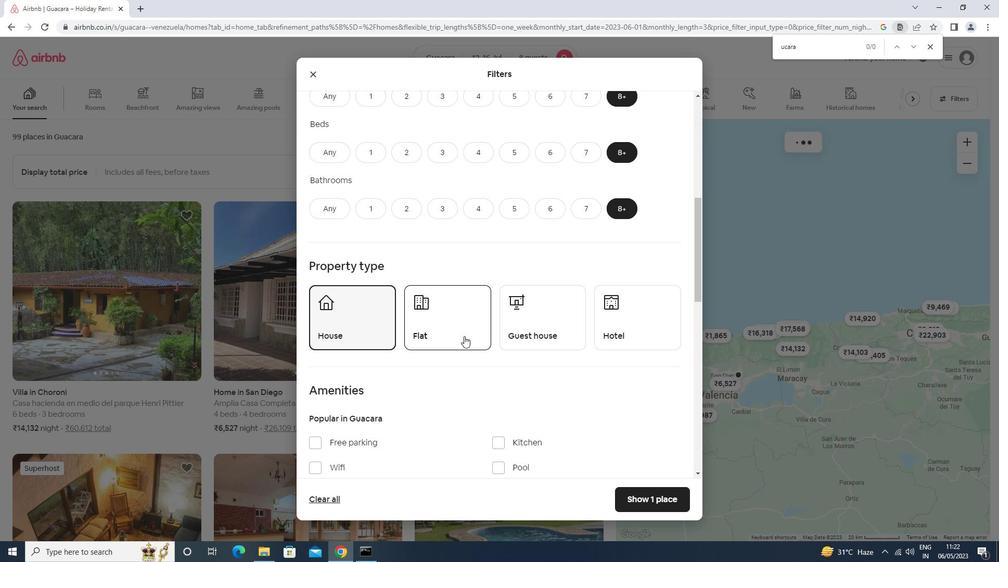 
Action: Mouse moved to (526, 333)
Screenshot: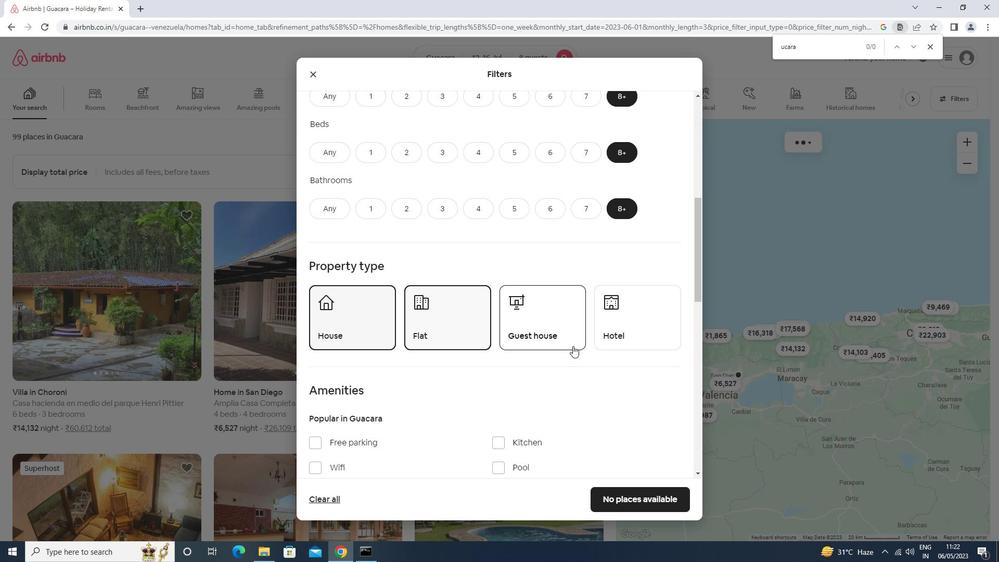 
Action: Mouse pressed left at (526, 333)
Screenshot: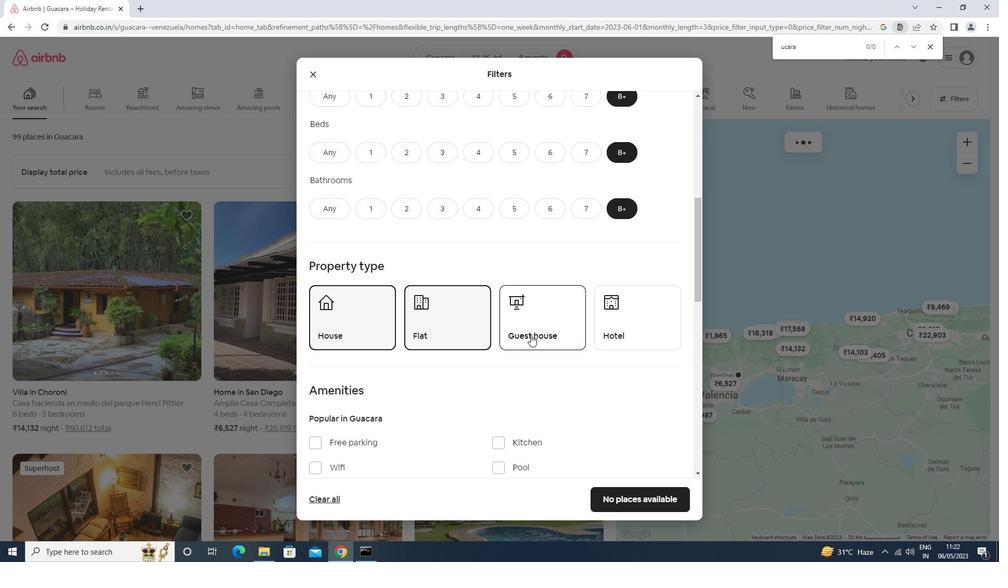 
Action: Mouse moved to (612, 335)
Screenshot: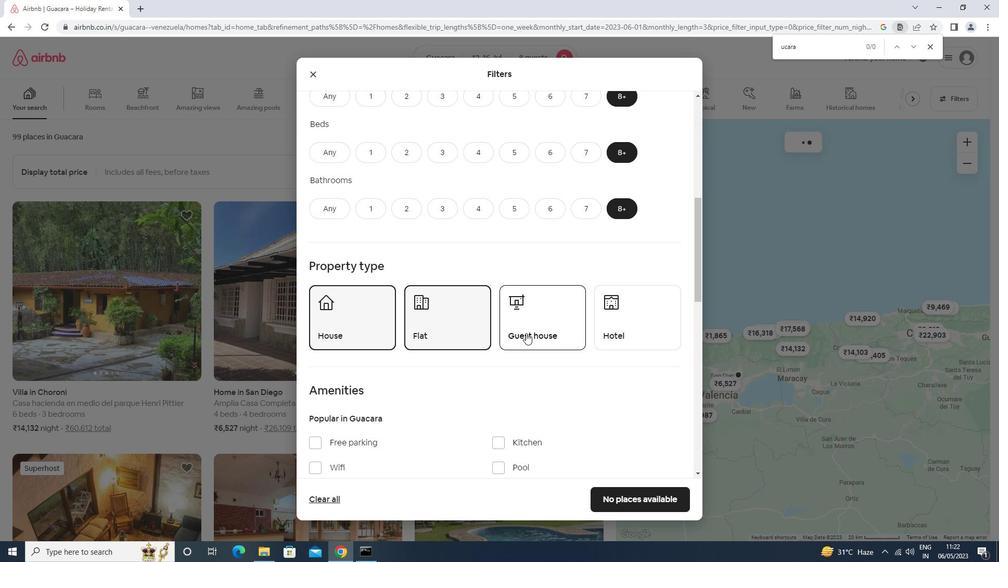 
Action: Mouse pressed left at (612, 335)
Screenshot: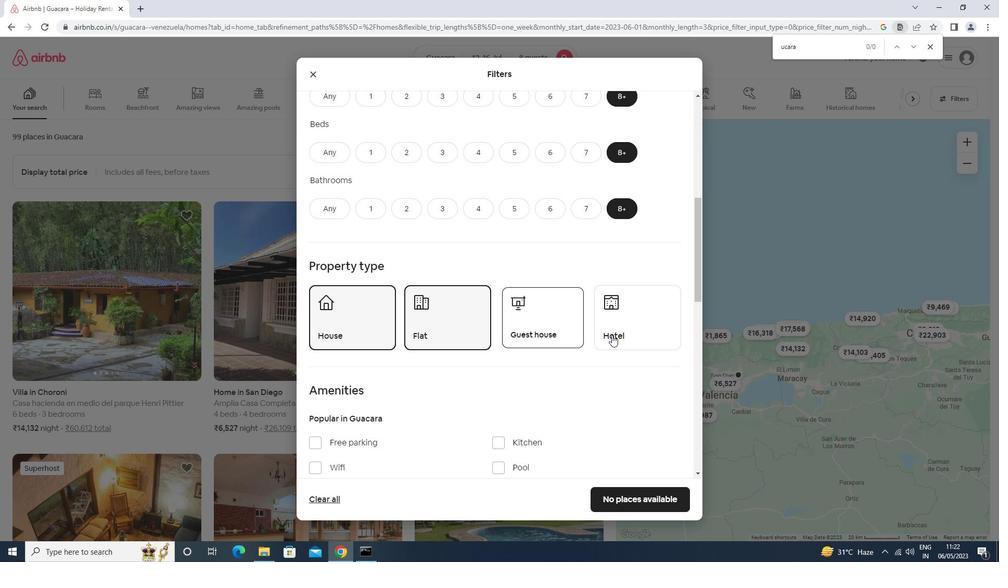 
Action: Mouse moved to (609, 336)
Screenshot: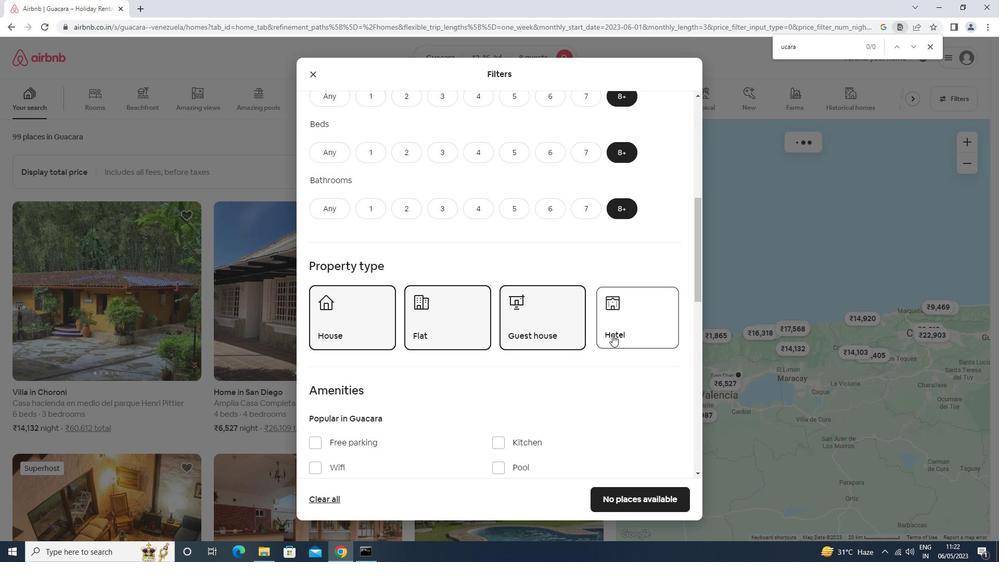 
Action: Mouse scrolled (609, 335) with delta (0, 0)
Screenshot: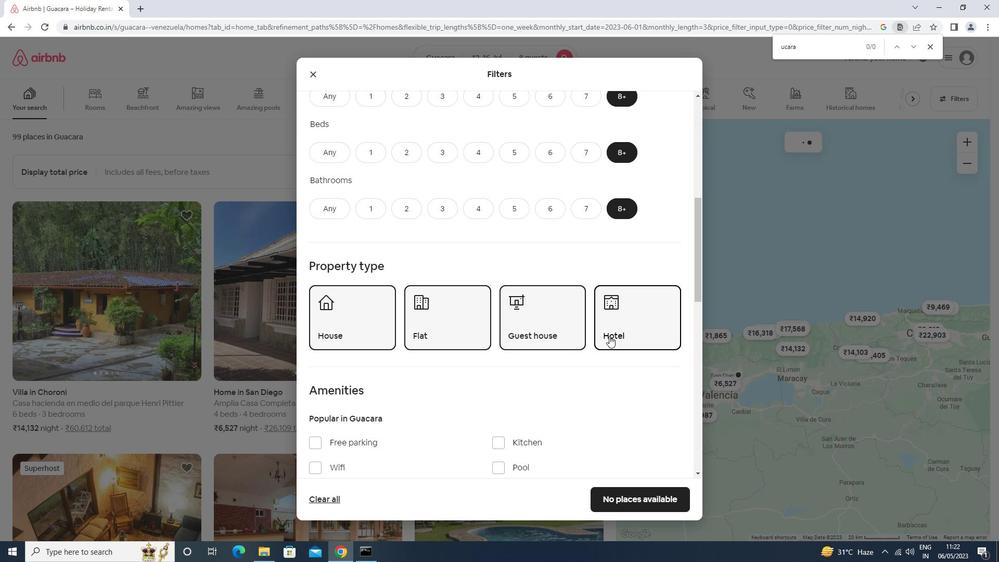 
Action: Mouse scrolled (609, 335) with delta (0, 0)
Screenshot: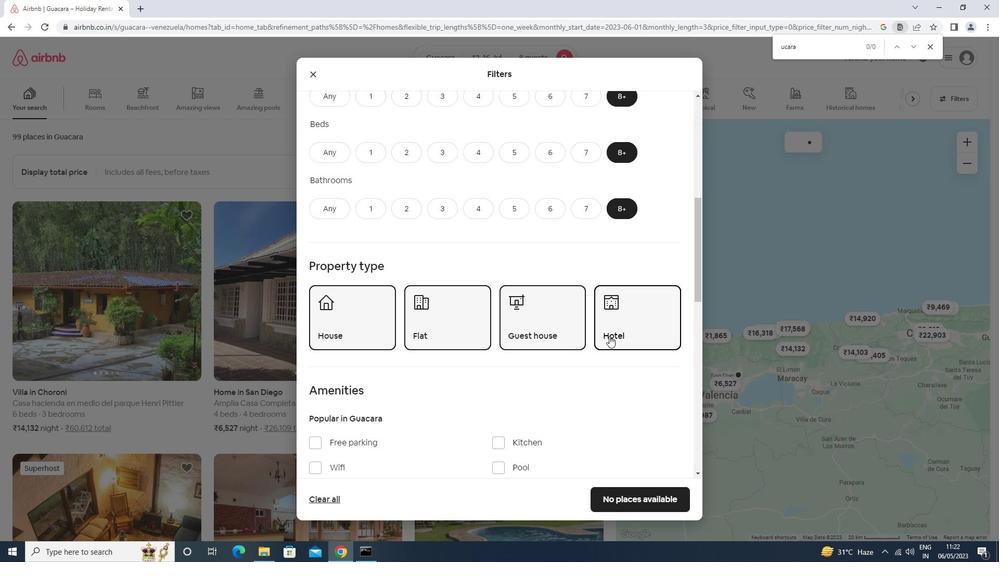 
Action: Mouse scrolled (609, 335) with delta (0, 0)
Screenshot: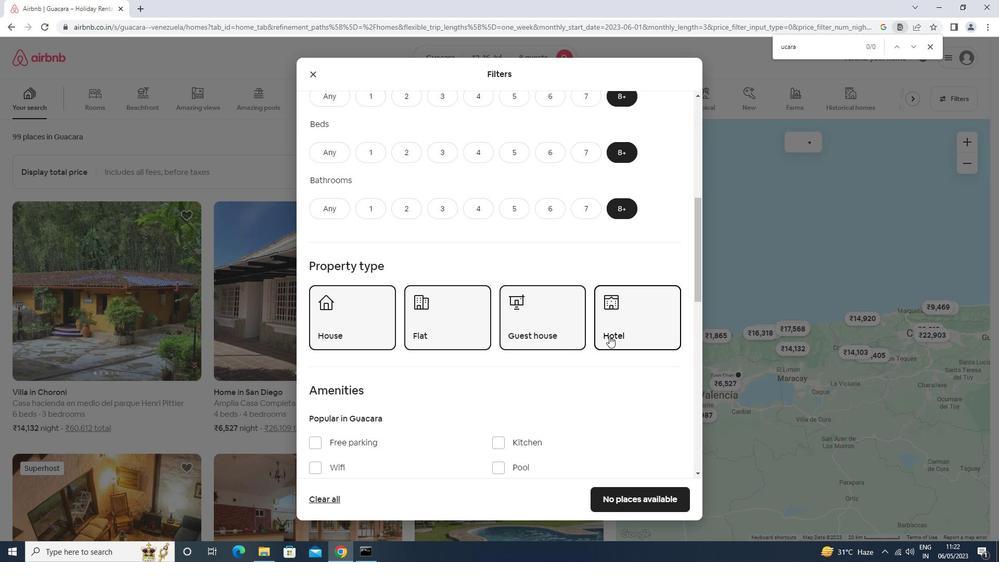 
Action: Mouse scrolled (609, 335) with delta (0, 0)
Screenshot: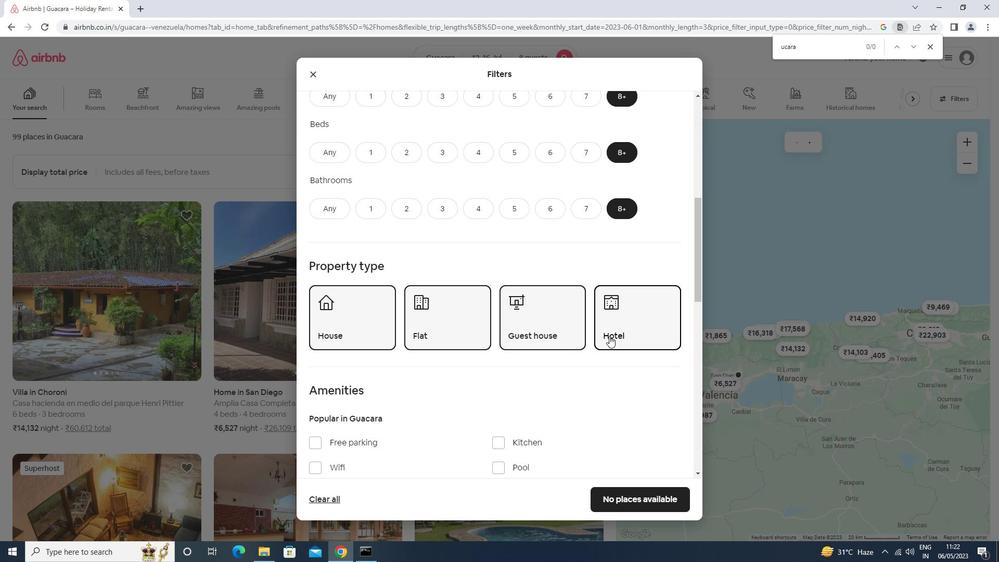 
Action: Mouse moved to (344, 254)
Screenshot: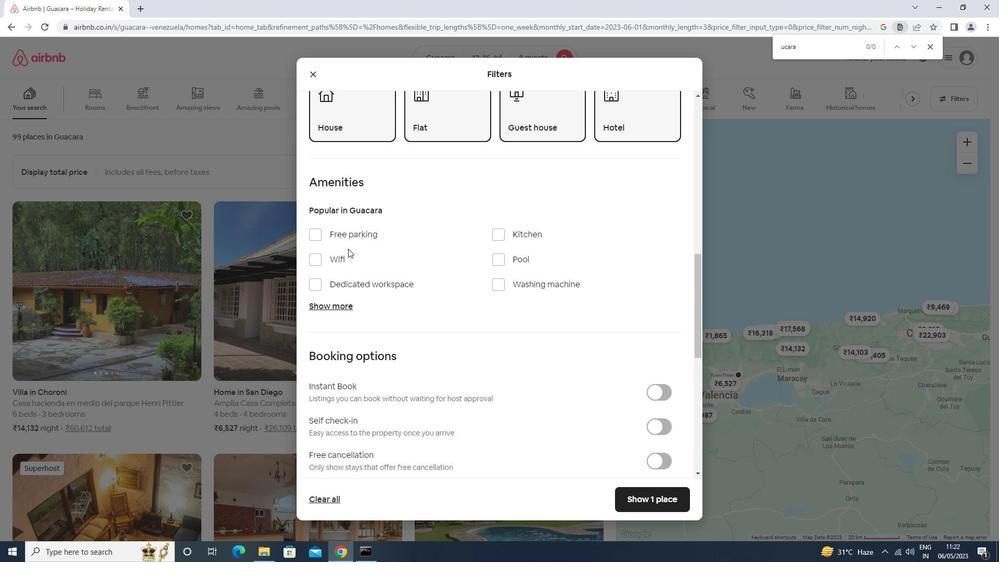 
Action: Mouse pressed left at (344, 254)
Screenshot: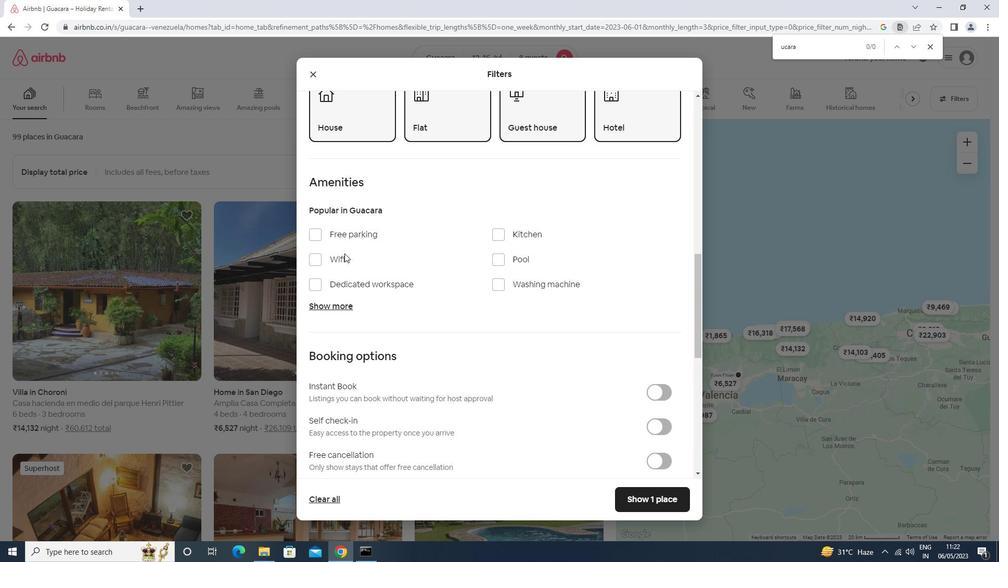 
Action: Mouse moved to (355, 231)
Screenshot: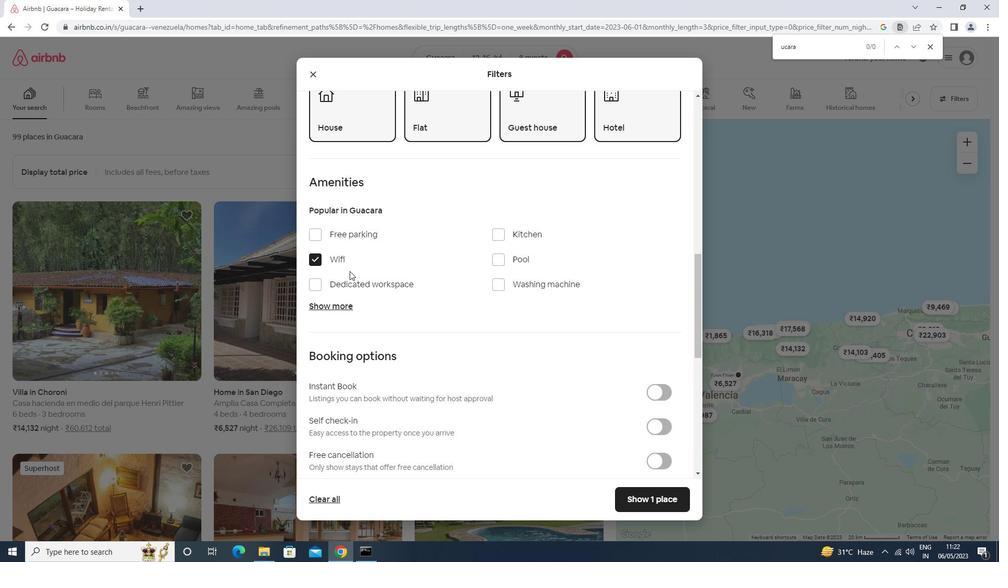 
Action: Mouse pressed left at (355, 231)
Screenshot: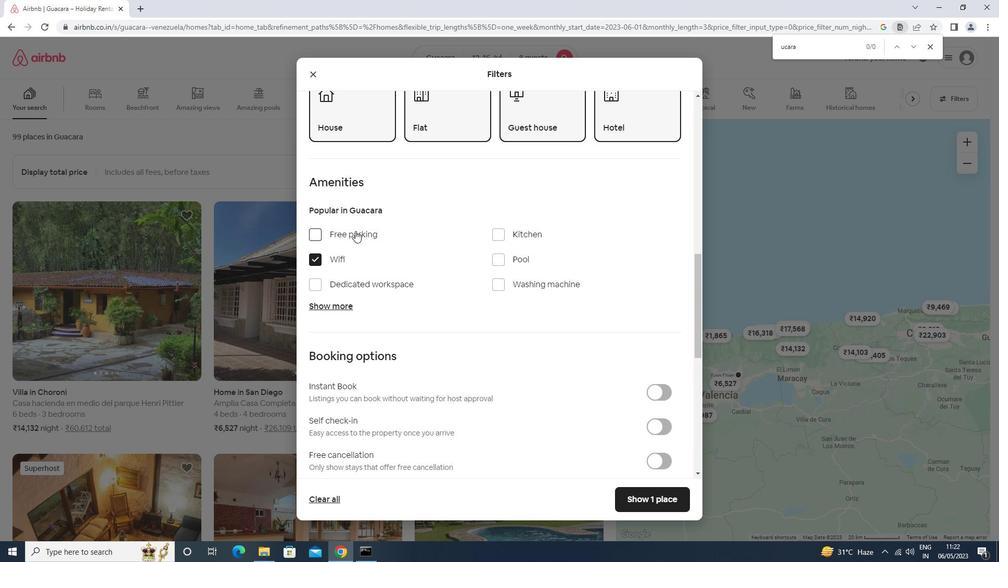 
Action: Mouse moved to (344, 300)
Screenshot: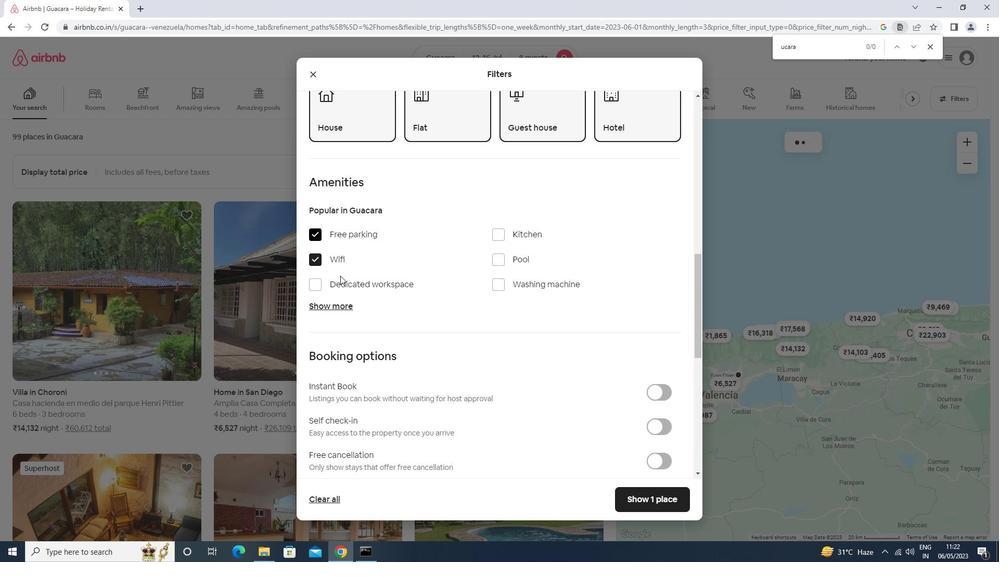 
Action: Mouse pressed left at (344, 300)
Screenshot: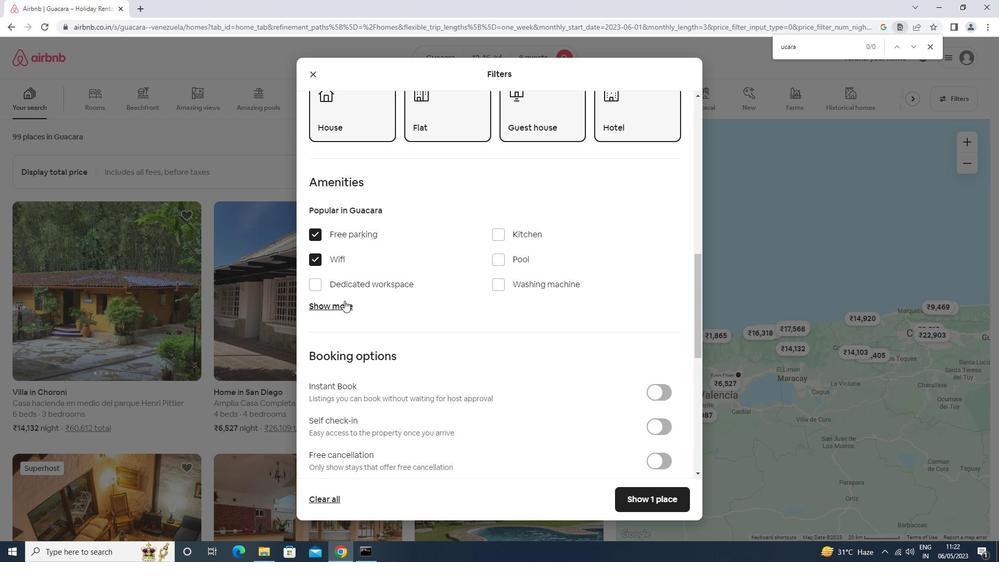 
Action: Mouse moved to (506, 362)
Screenshot: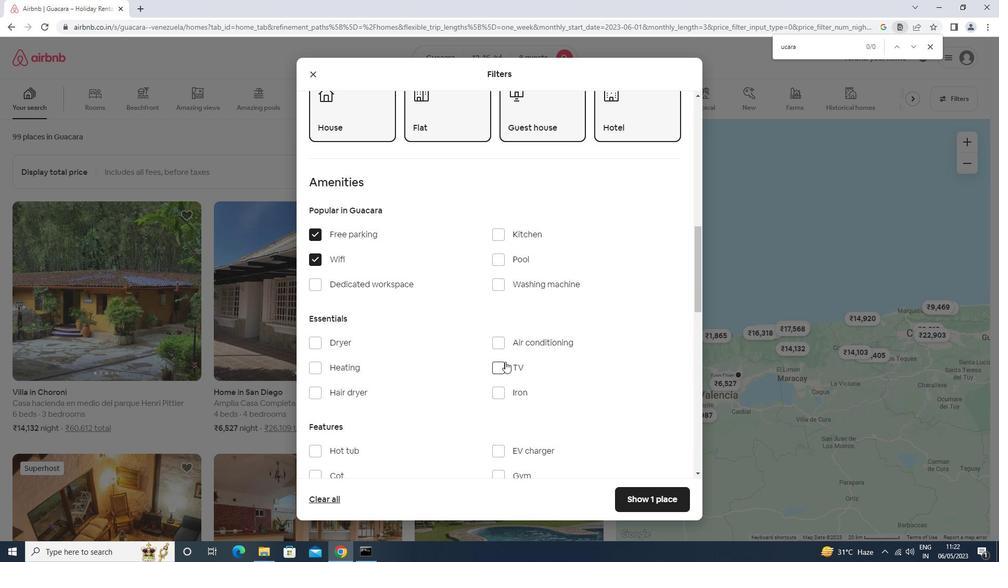 
Action: Mouse pressed left at (506, 362)
Screenshot: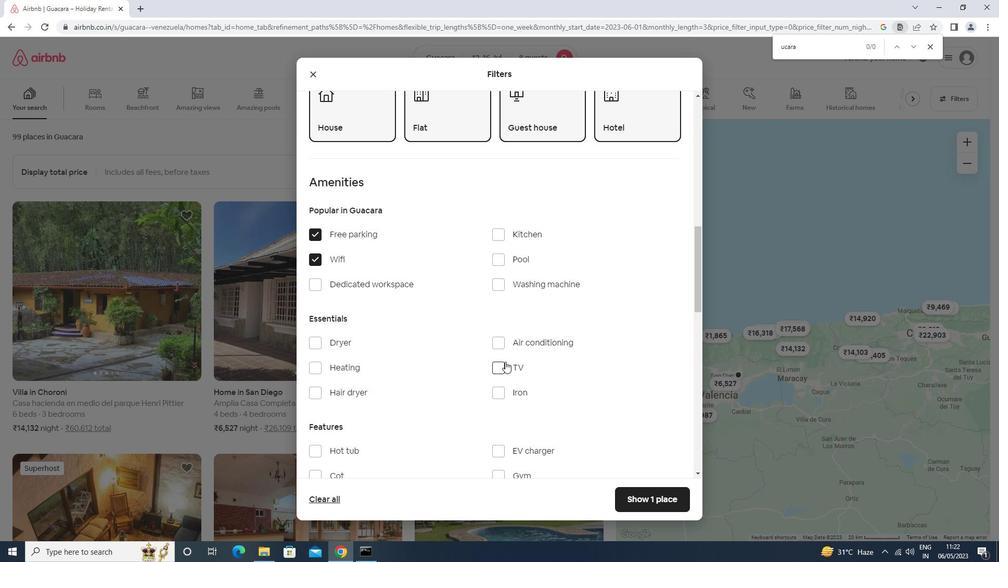 
Action: Mouse moved to (507, 362)
Screenshot: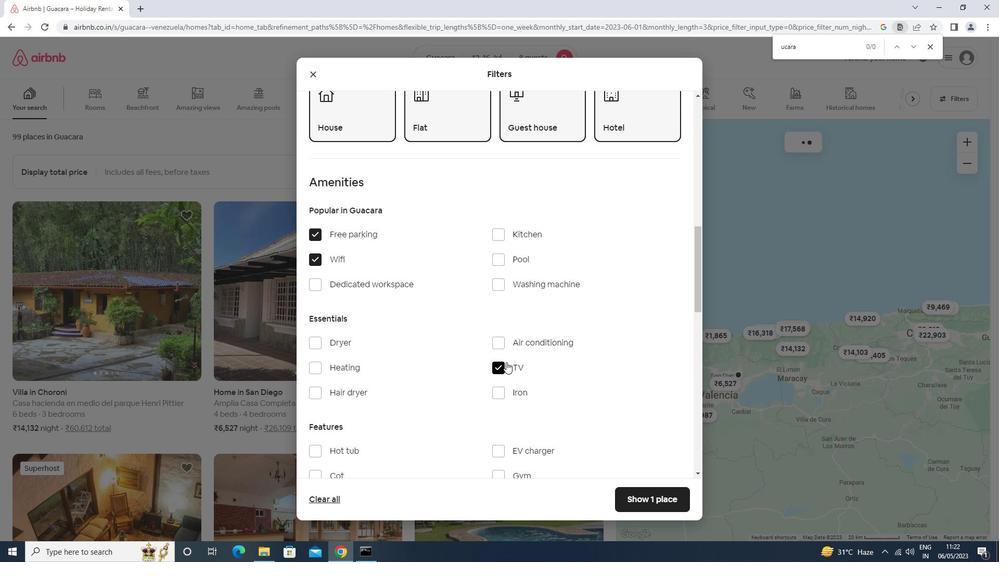
Action: Mouse scrolled (507, 361) with delta (0, 0)
Screenshot: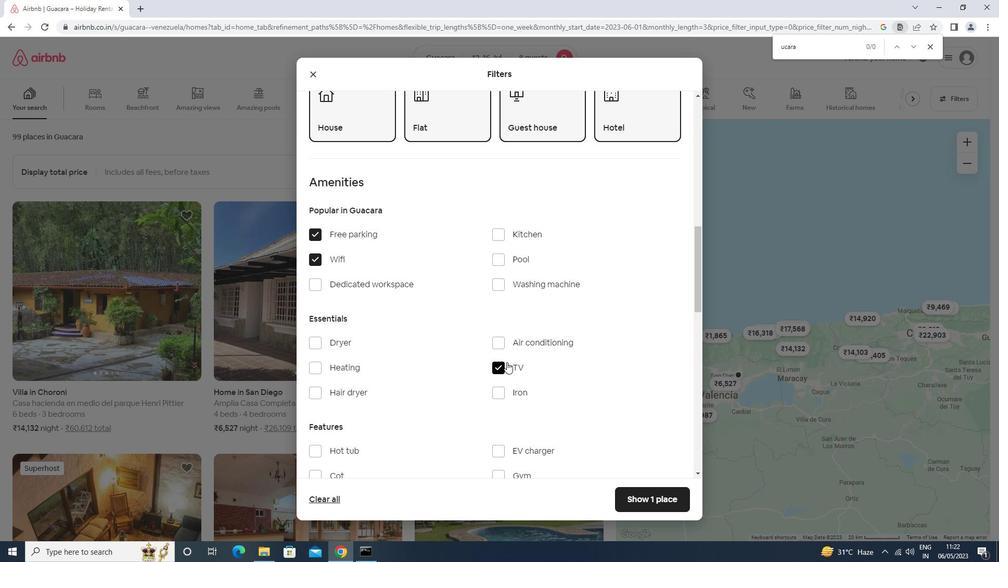
Action: Mouse moved to (507, 361)
Screenshot: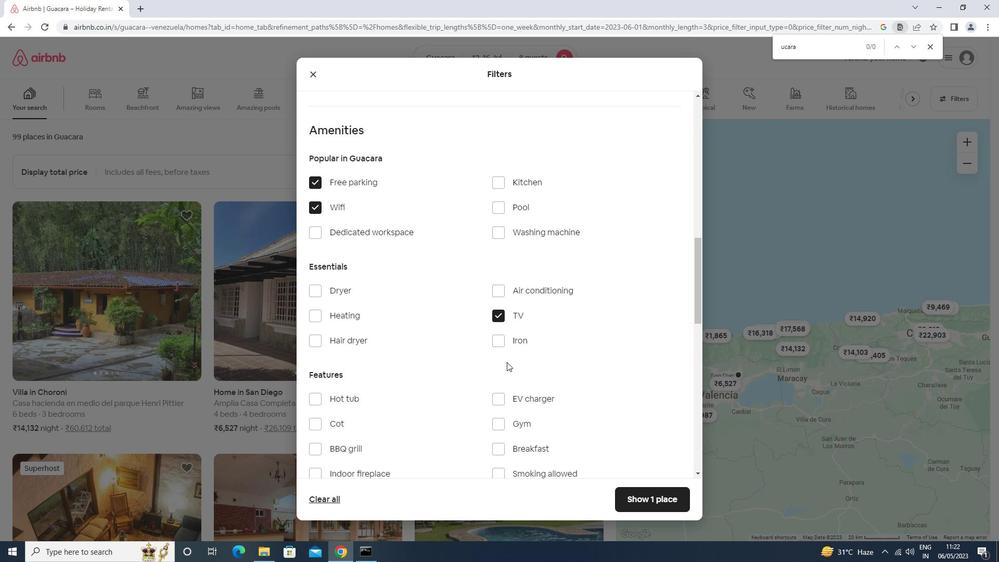 
Action: Mouse scrolled (507, 360) with delta (0, 0)
Screenshot: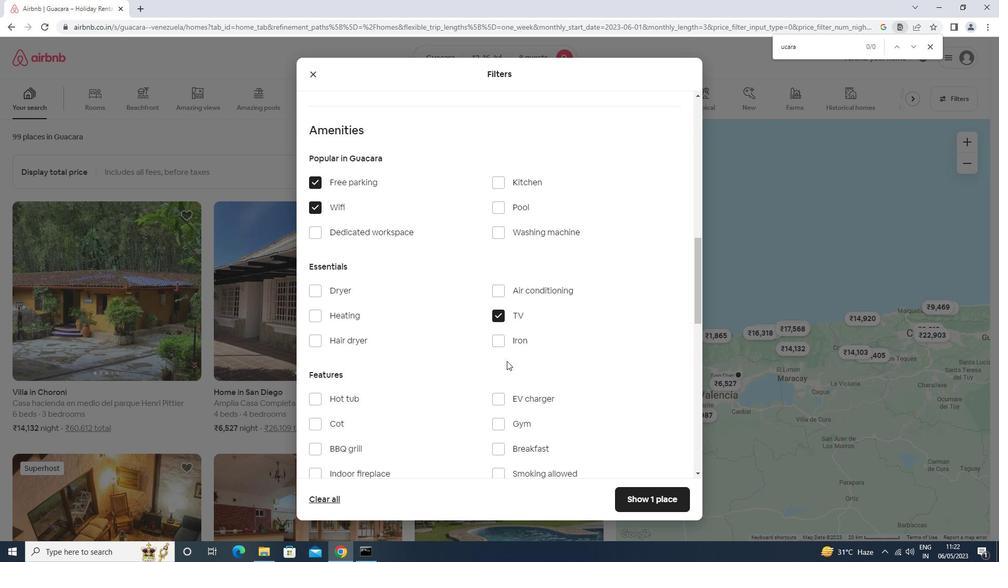 
Action: Mouse scrolled (507, 360) with delta (0, 0)
Screenshot: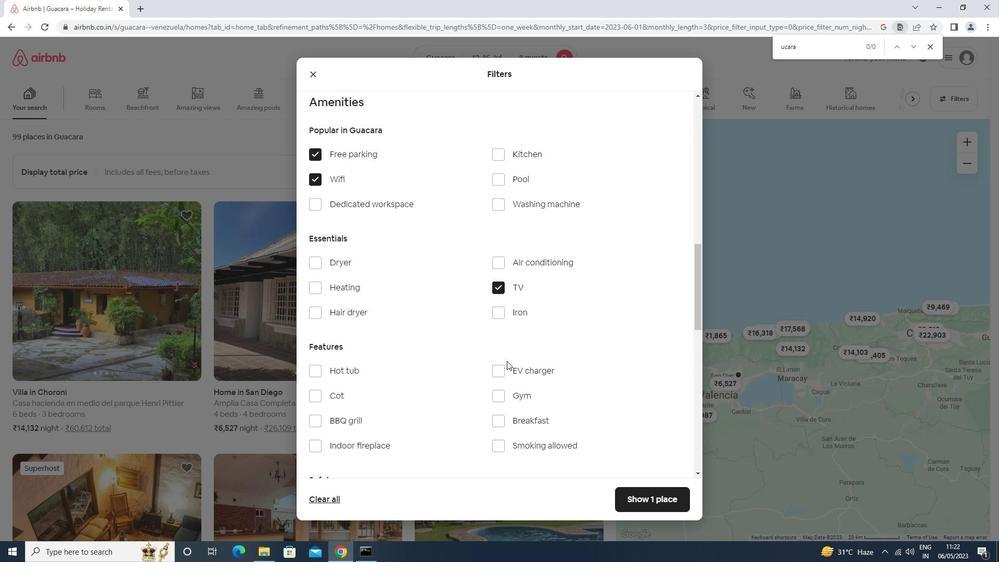 
Action: Mouse scrolled (507, 360) with delta (0, 0)
Screenshot: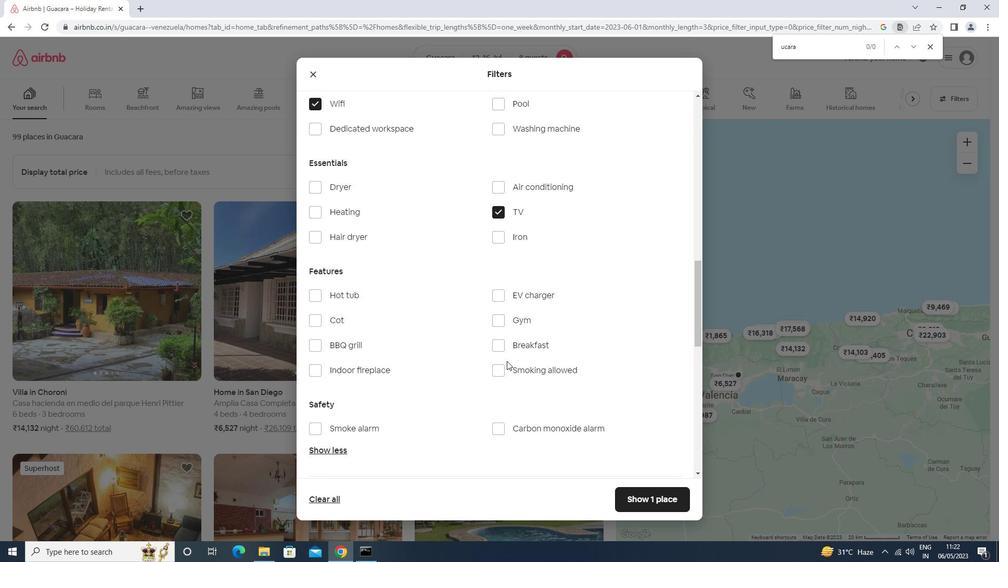 
Action: Mouse moved to (511, 271)
Screenshot: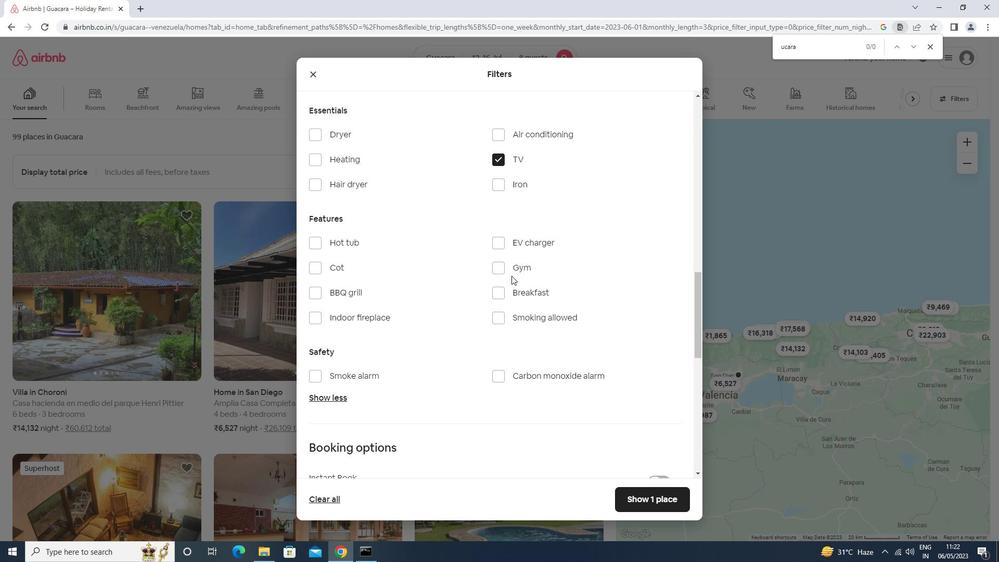 
Action: Mouse pressed left at (511, 271)
Screenshot: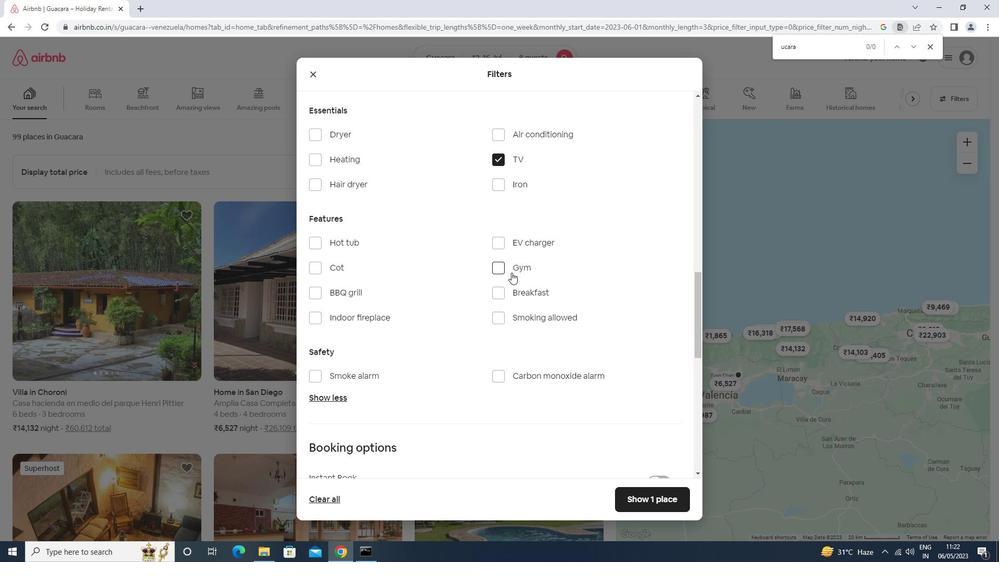 
Action: Mouse moved to (460, 375)
Screenshot: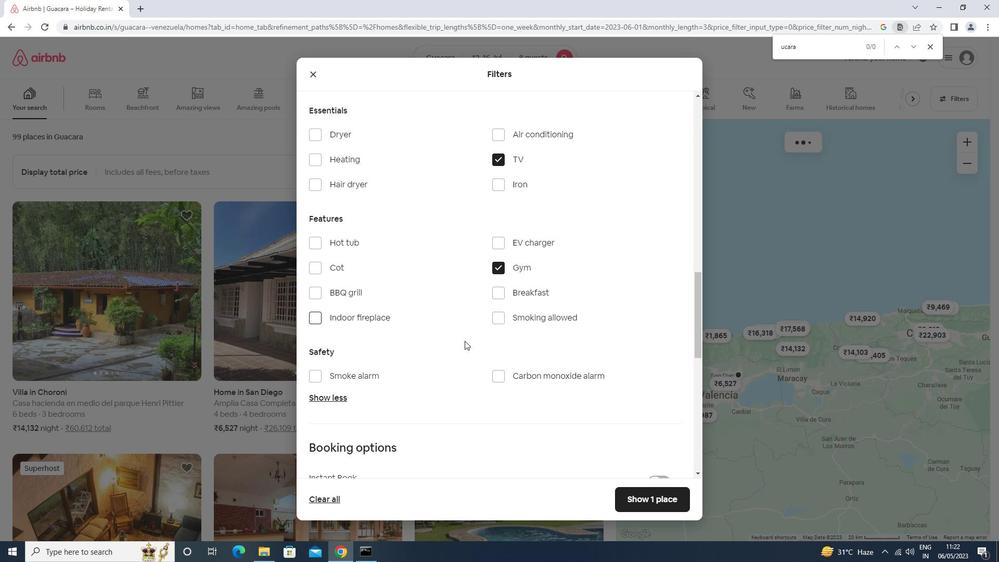 
Action: Mouse scrolled (460, 375) with delta (0, 0)
Screenshot: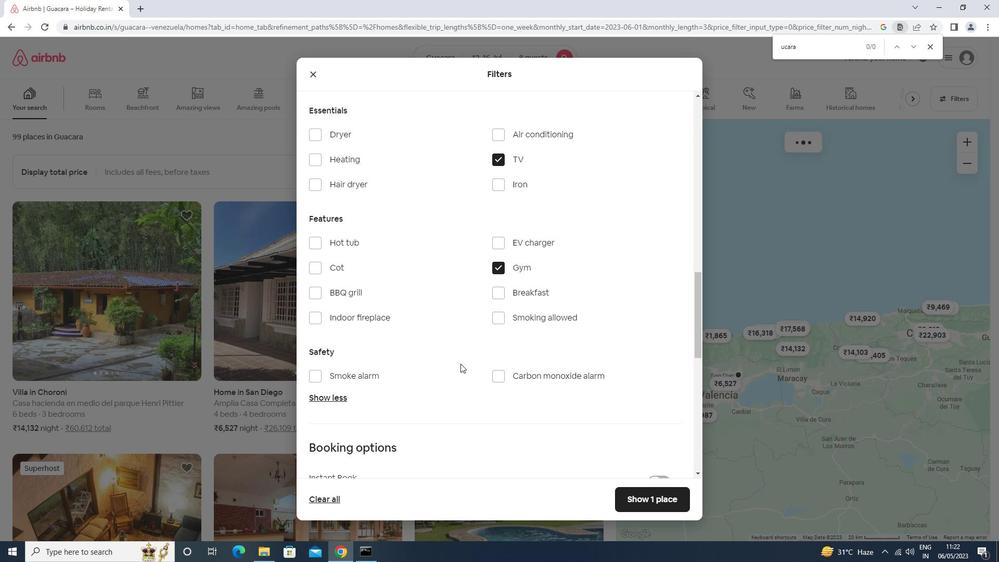 
Action: Mouse moved to (460, 376)
Screenshot: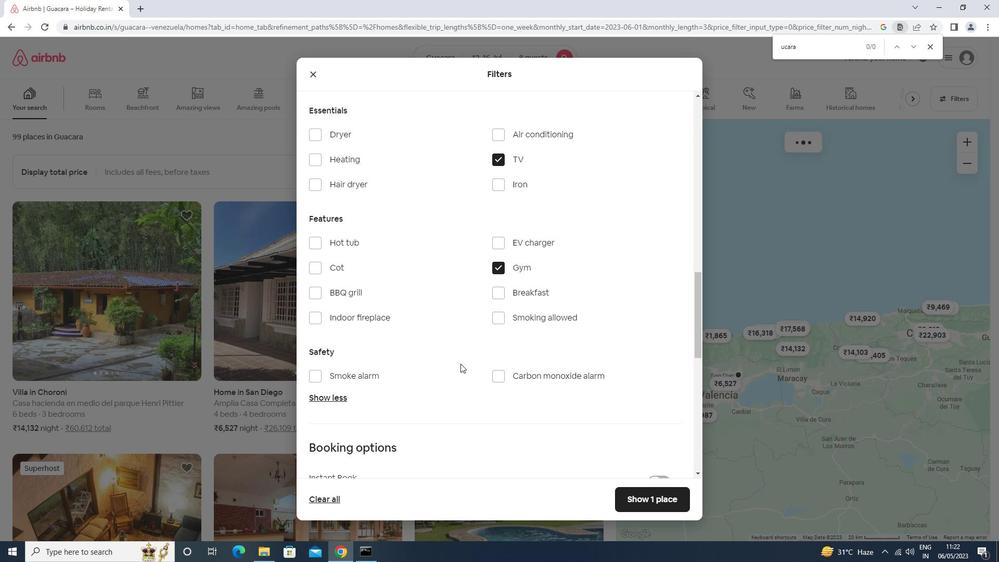 
Action: Mouse scrolled (460, 375) with delta (0, 0)
Screenshot: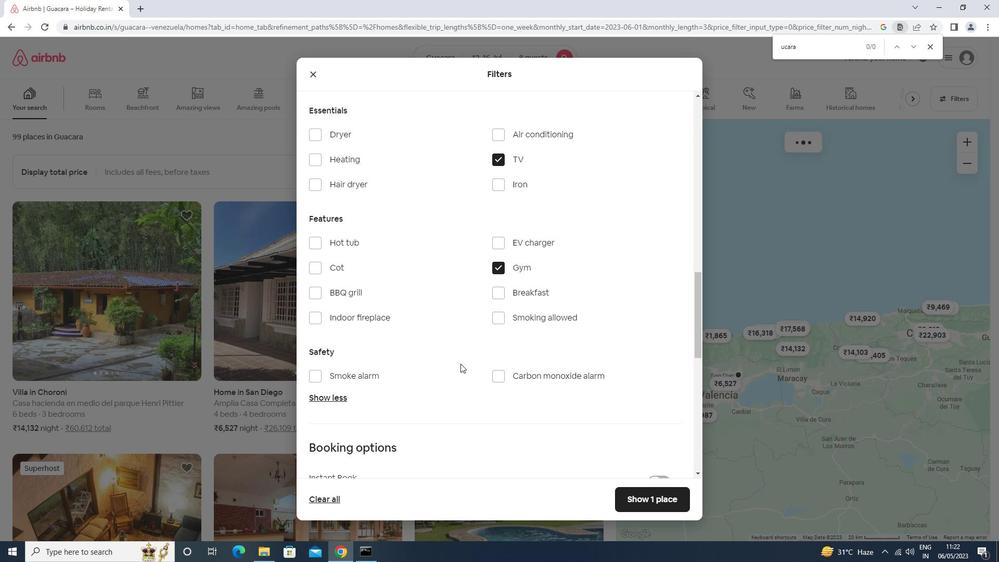 
Action: Mouse scrolled (460, 375) with delta (0, 0)
Screenshot: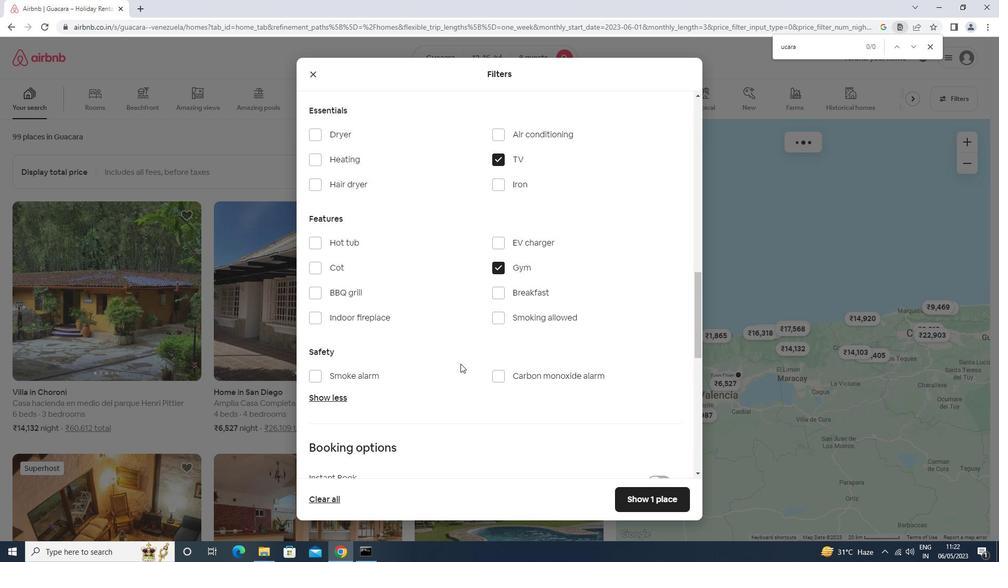 
Action: Mouse scrolled (460, 375) with delta (0, 0)
Screenshot: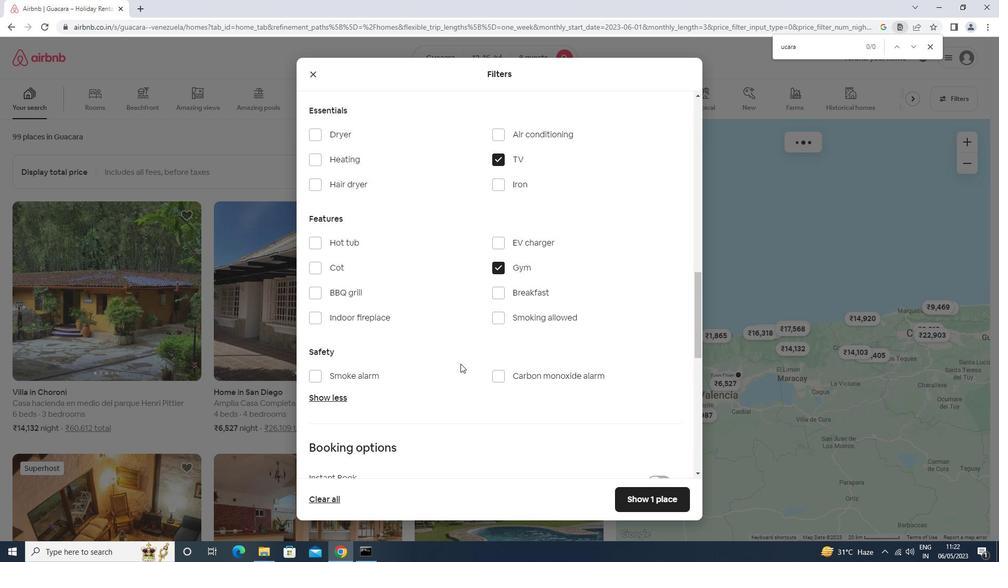 
Action: Mouse moved to (652, 309)
Screenshot: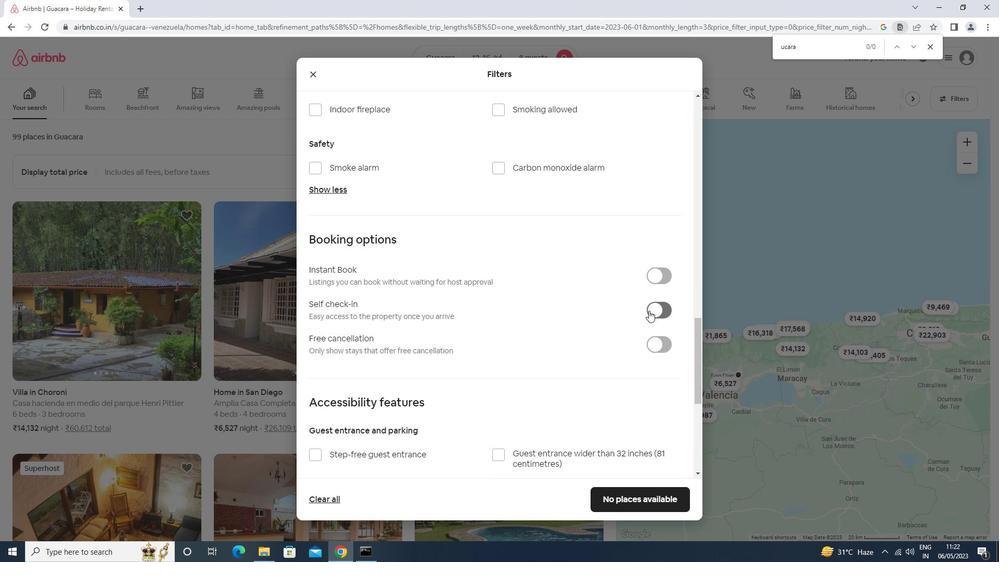 
Action: Mouse pressed left at (652, 309)
Screenshot: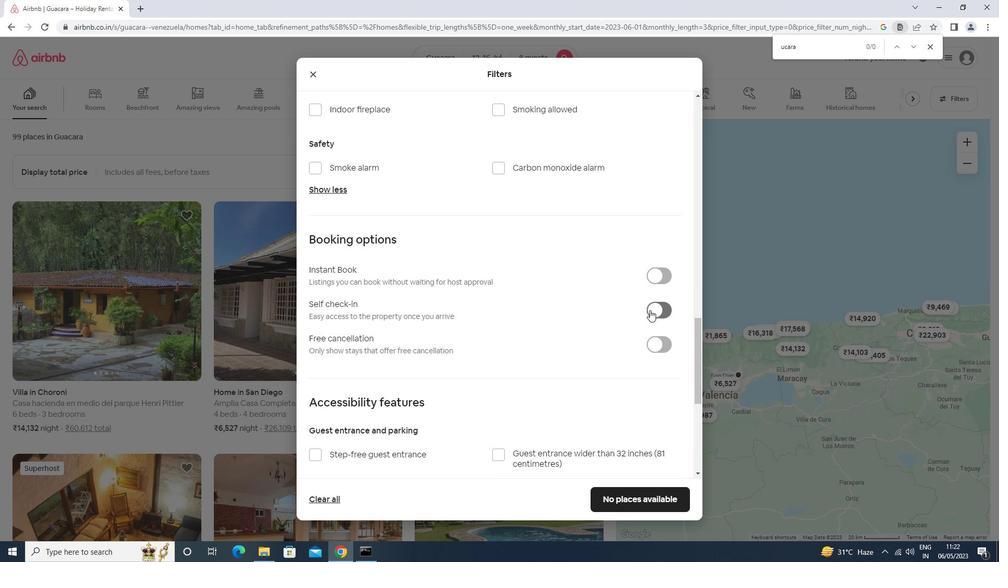 
Action: Mouse moved to (494, 371)
Screenshot: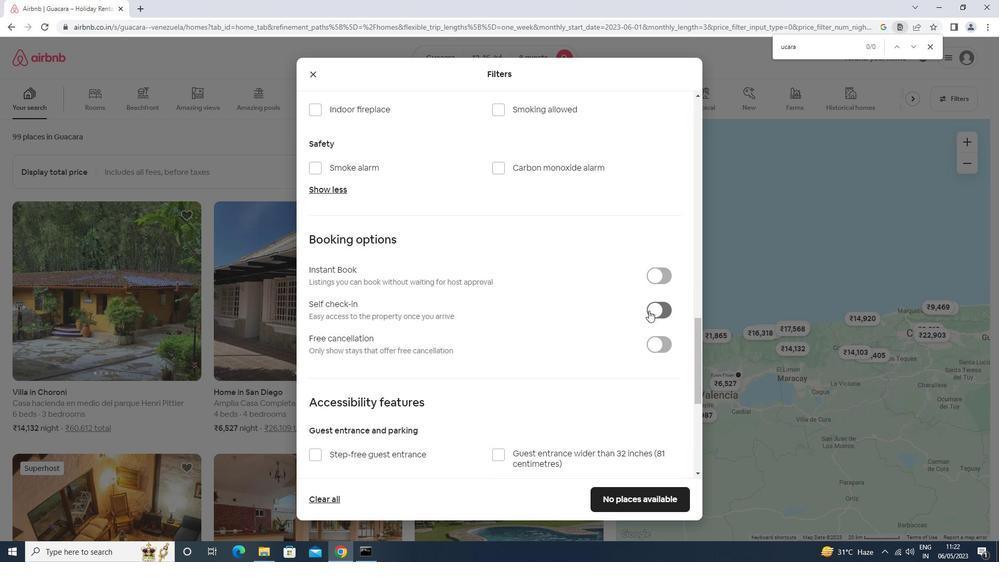 
Action: Mouse scrolled (494, 371) with delta (0, 0)
Screenshot: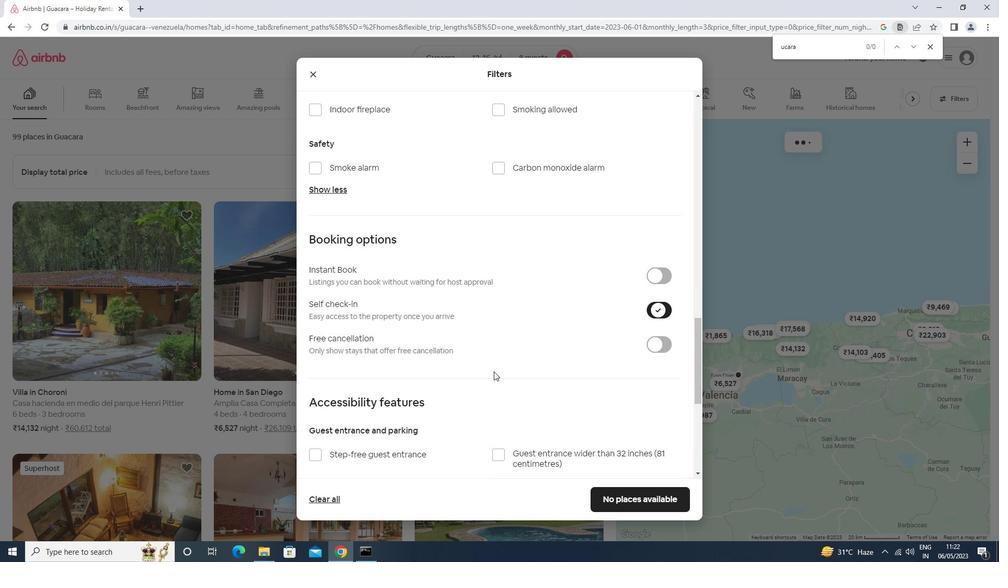 
Action: Mouse moved to (493, 373)
Screenshot: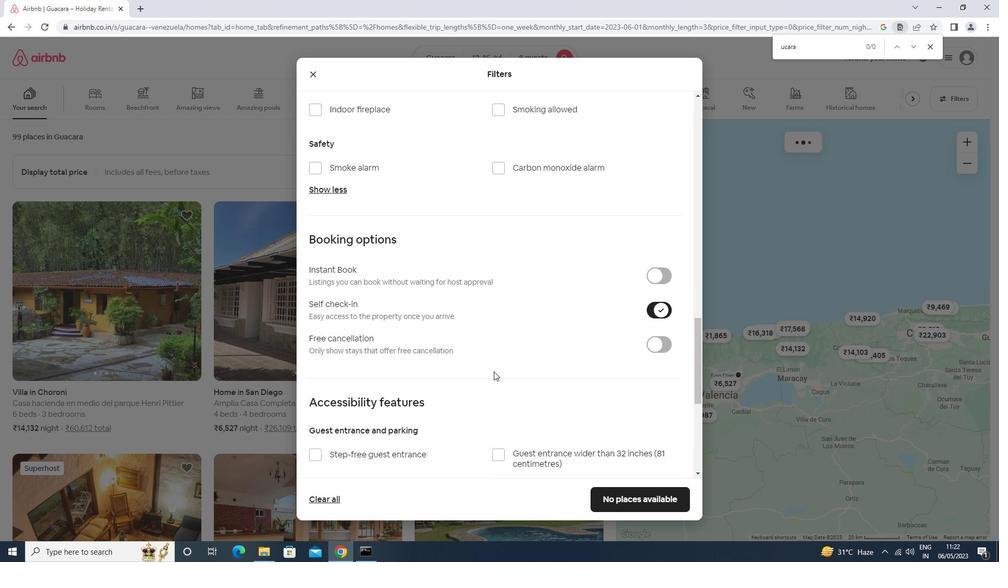 
Action: Mouse scrolled (493, 372) with delta (0, 0)
Screenshot: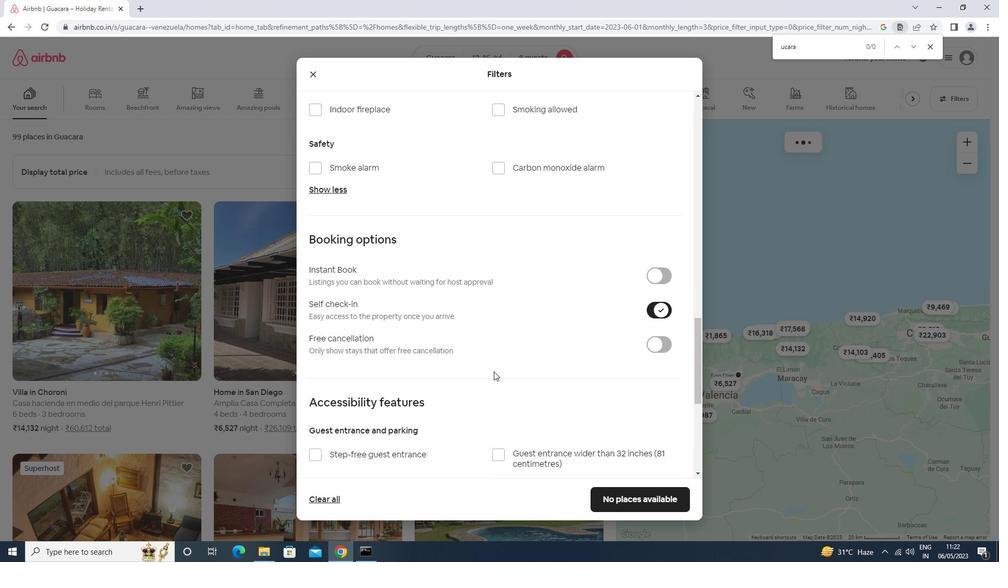 
Action: Mouse moved to (493, 373)
Screenshot: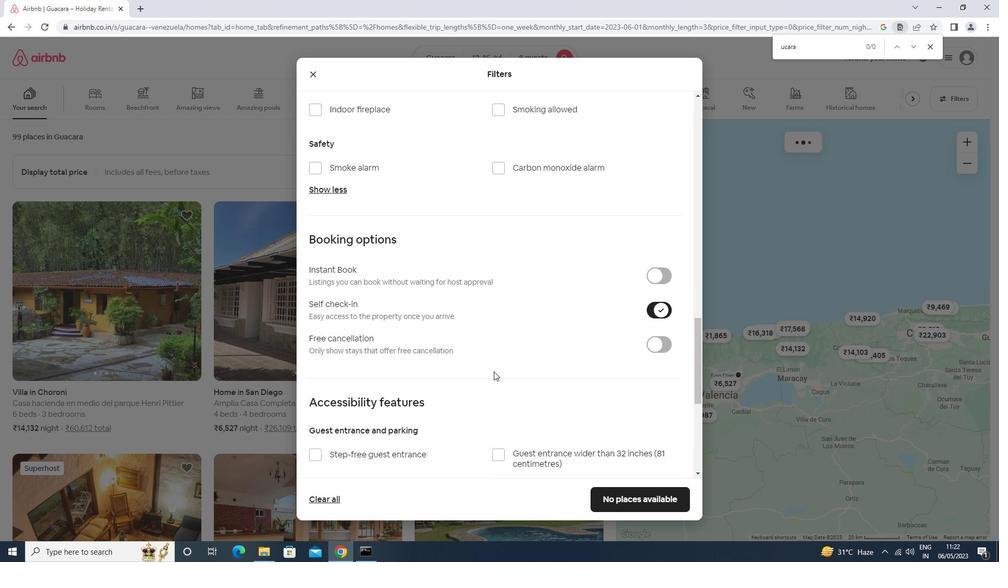 
Action: Mouse scrolled (493, 373) with delta (0, 0)
Screenshot: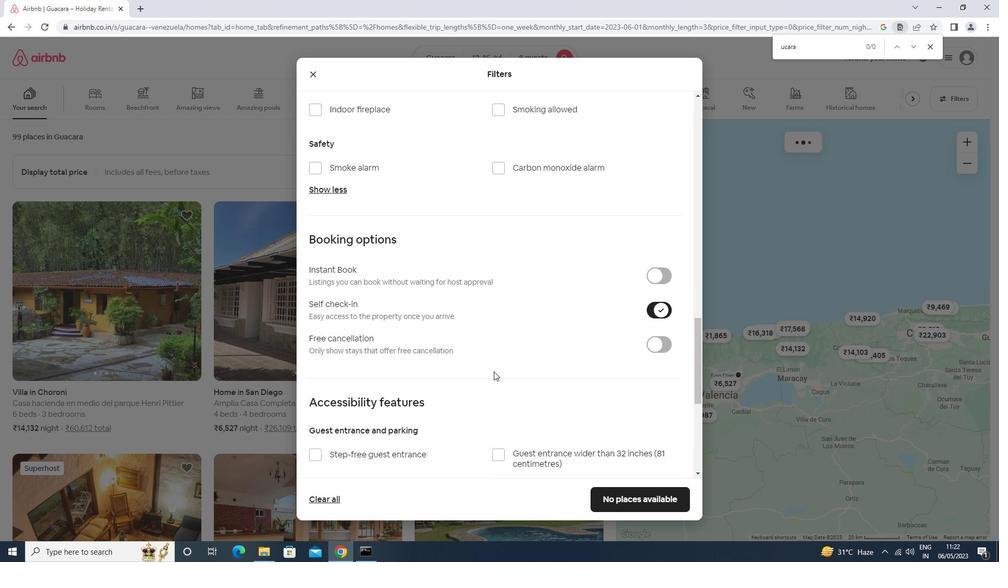
Action: Mouse scrolled (493, 373) with delta (0, 0)
Screenshot: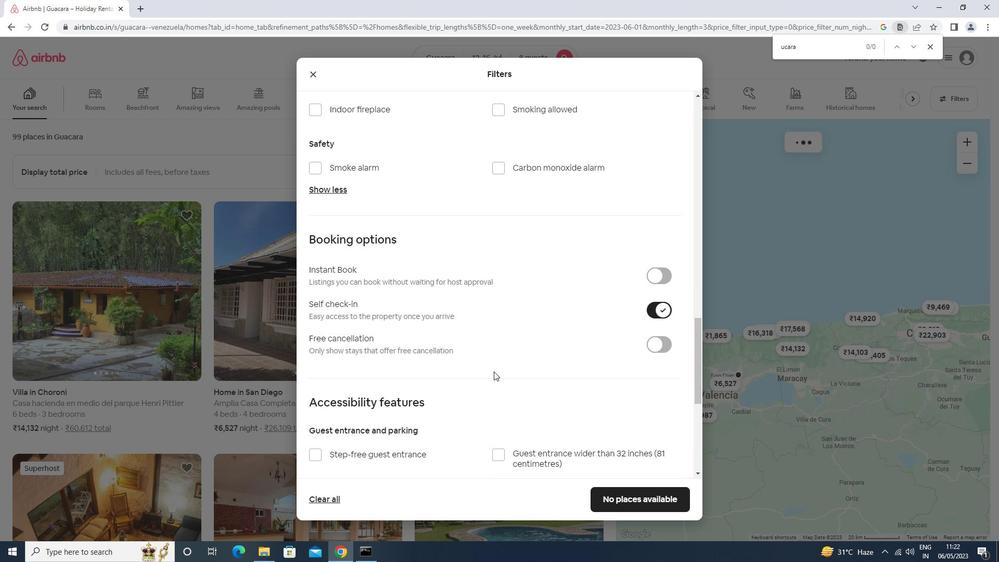 
Action: Mouse scrolled (493, 373) with delta (0, 0)
Screenshot: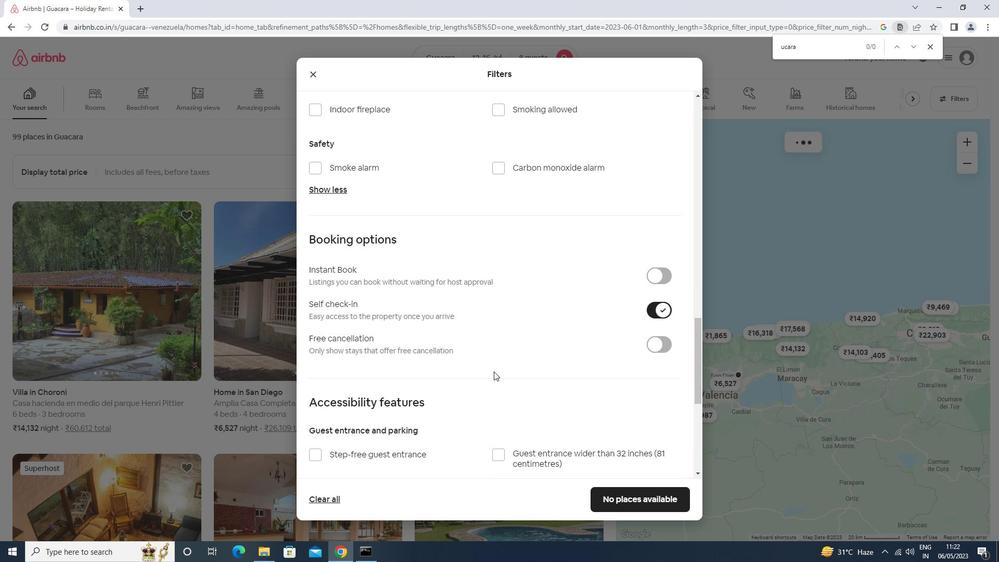 
Action: Mouse scrolled (493, 373) with delta (0, 0)
Screenshot: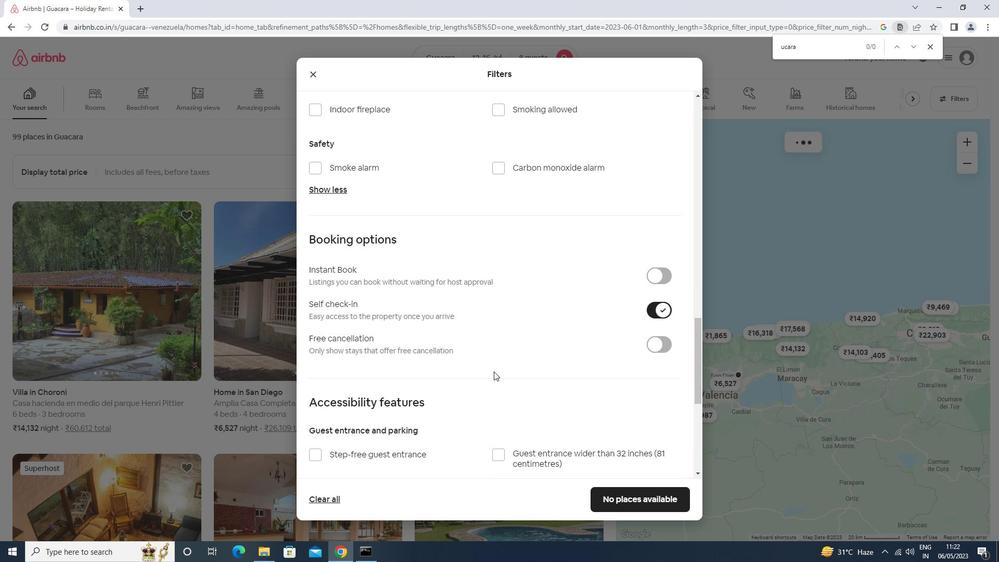 
Action: Mouse scrolled (493, 373) with delta (0, 0)
Screenshot: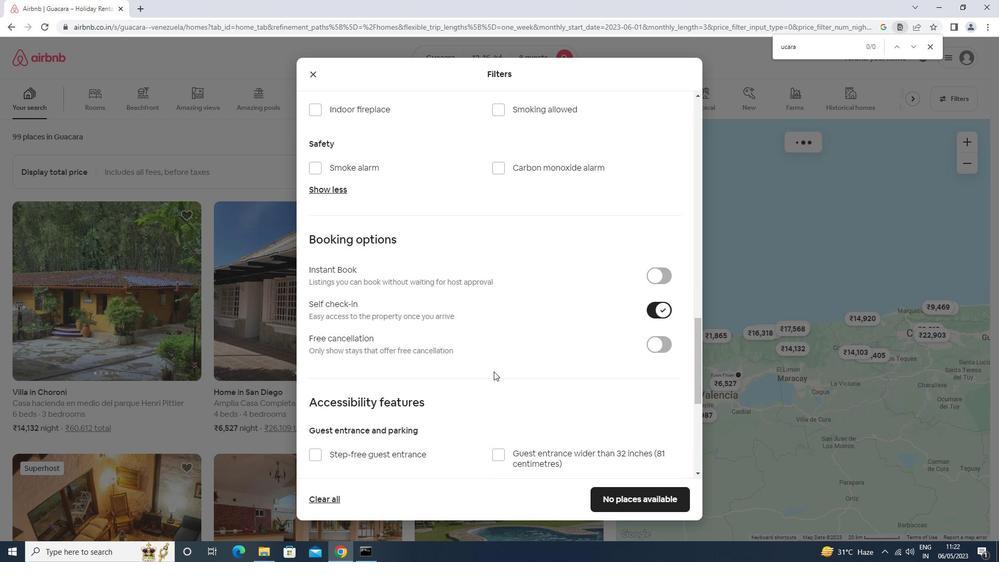 
Action: Mouse moved to (370, 401)
Screenshot: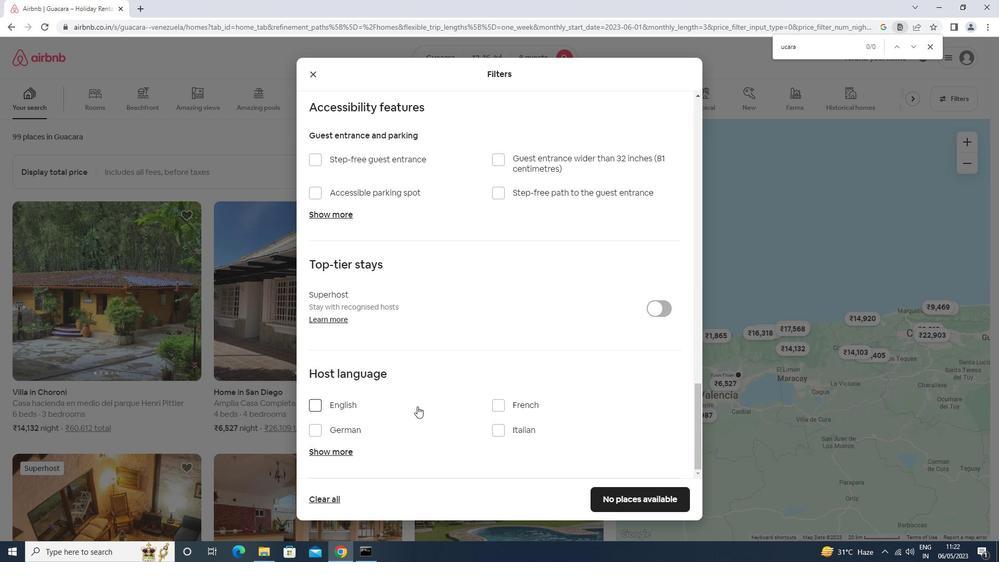 
Action: Mouse pressed left at (370, 401)
Screenshot: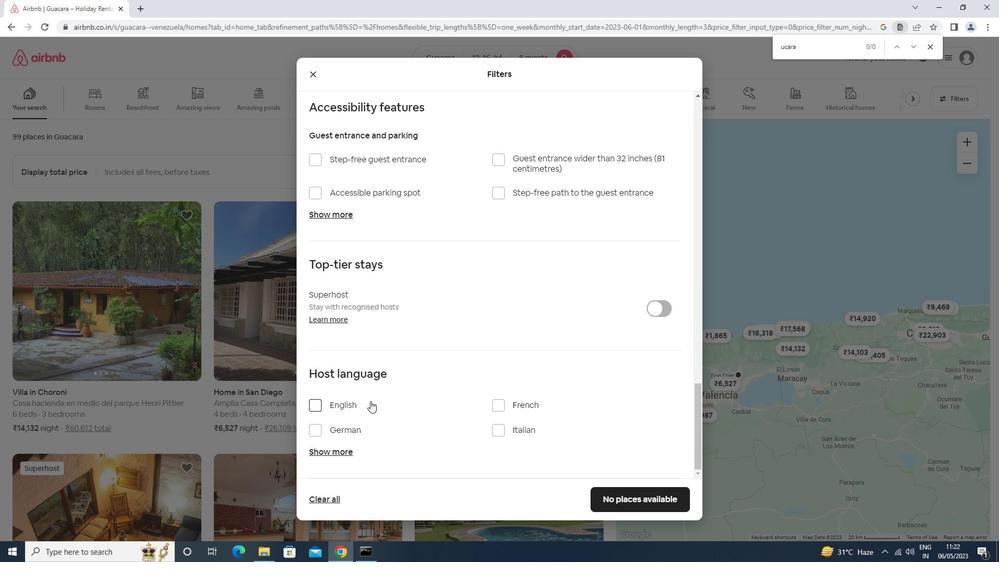
Action: Mouse moved to (620, 493)
Screenshot: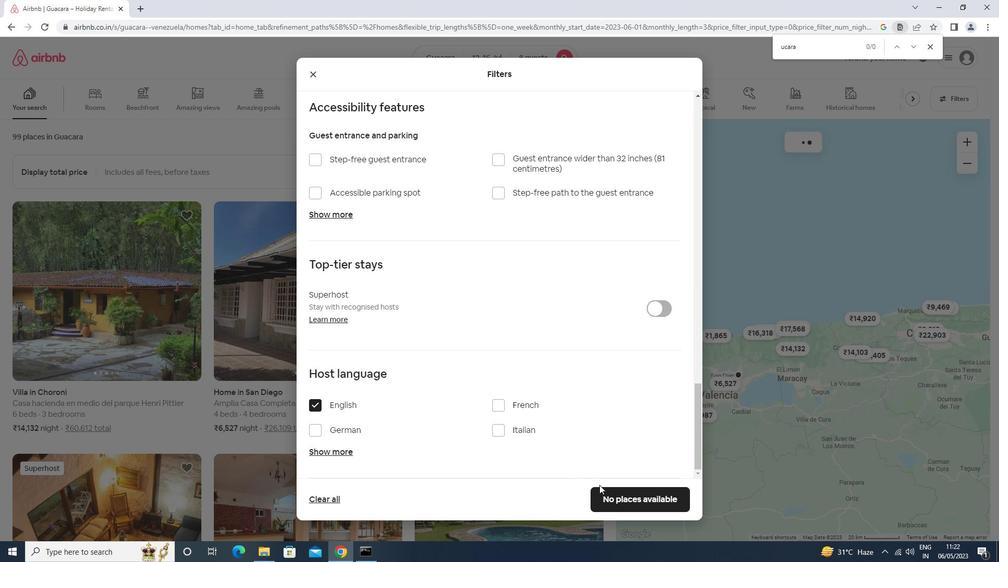 
Action: Mouse pressed left at (620, 493)
Screenshot: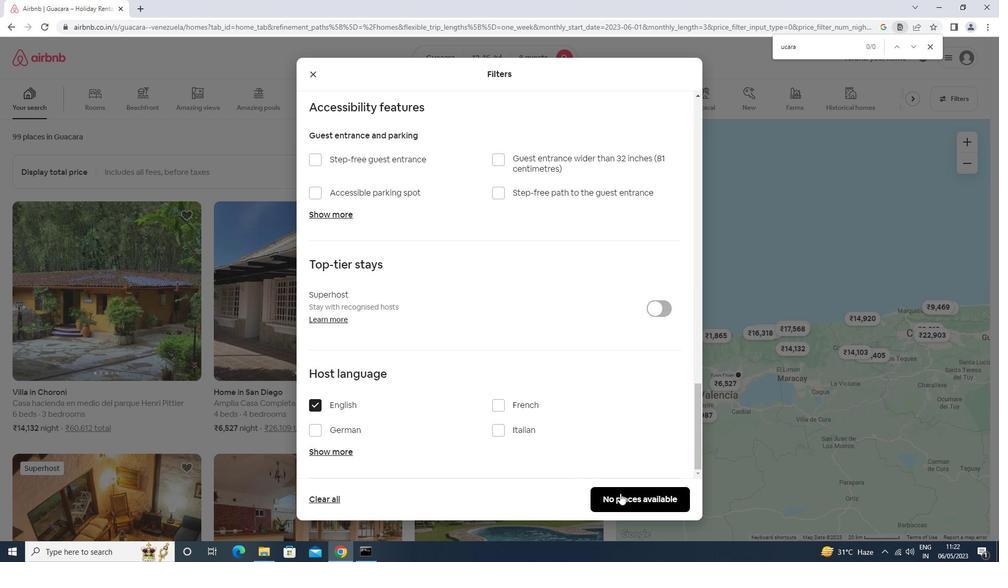
Action: Mouse moved to (620, 493)
Screenshot: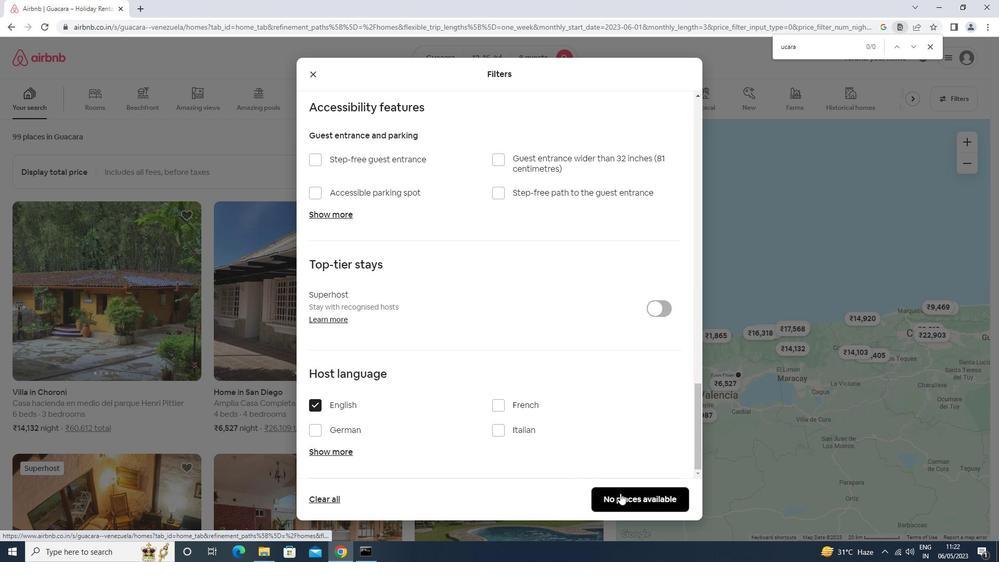
